 Task: Look for space in March, United Kingdom from 7th July, 2023 to 14th July, 2023 for 1 adult in price range Rs.6000 to Rs.14000. Place can be shared room with 1  bedroom having 1 bed and 1 bathroom. Property type can be house, flat, guest house, hotel. Booking option can be shelf check-in. Required host language is English.
Action: Mouse moved to (418, 88)
Screenshot: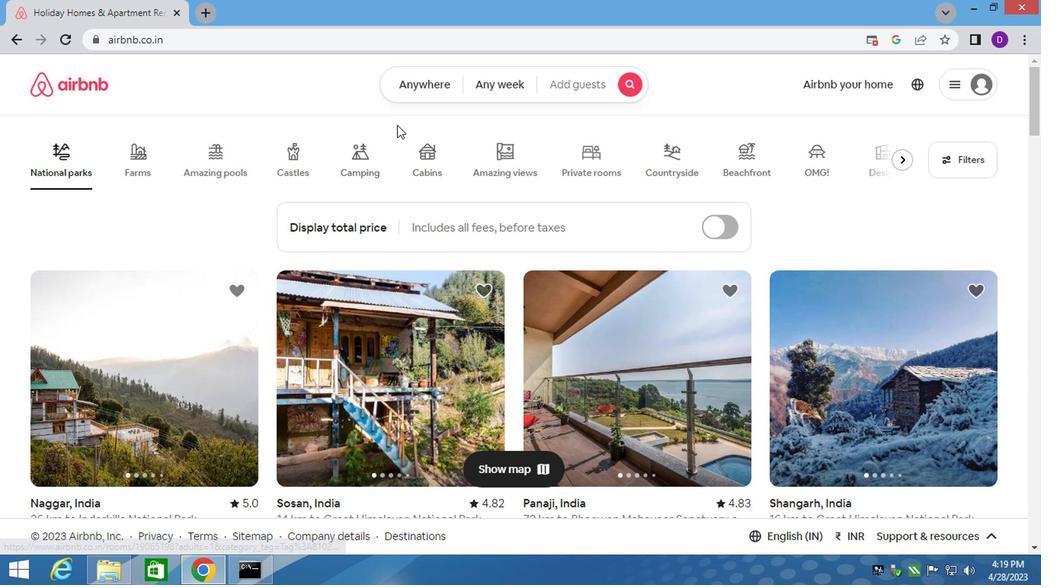 
Action: Mouse pressed left at (418, 88)
Screenshot: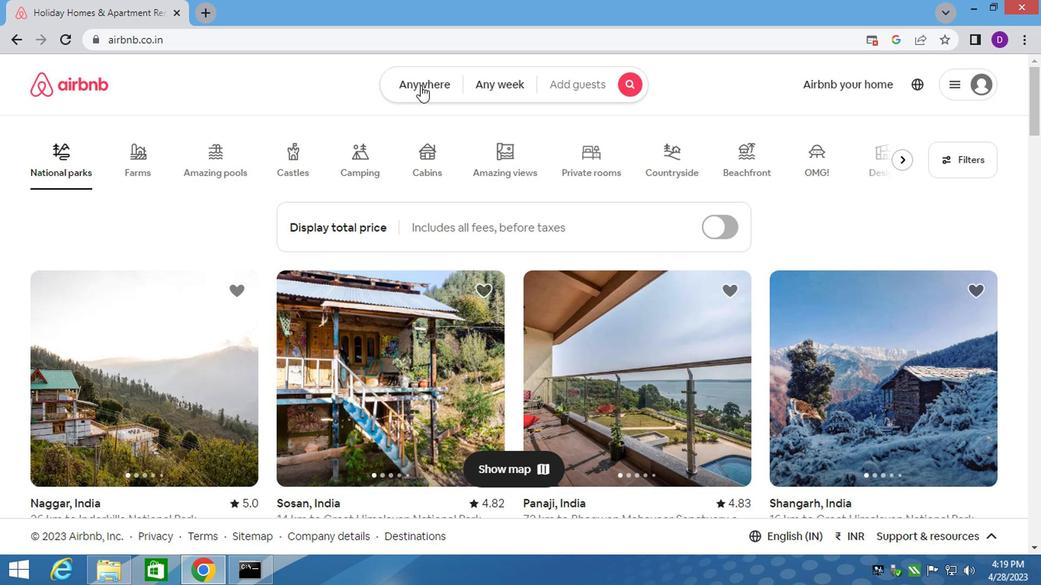 
Action: Mouse moved to (284, 154)
Screenshot: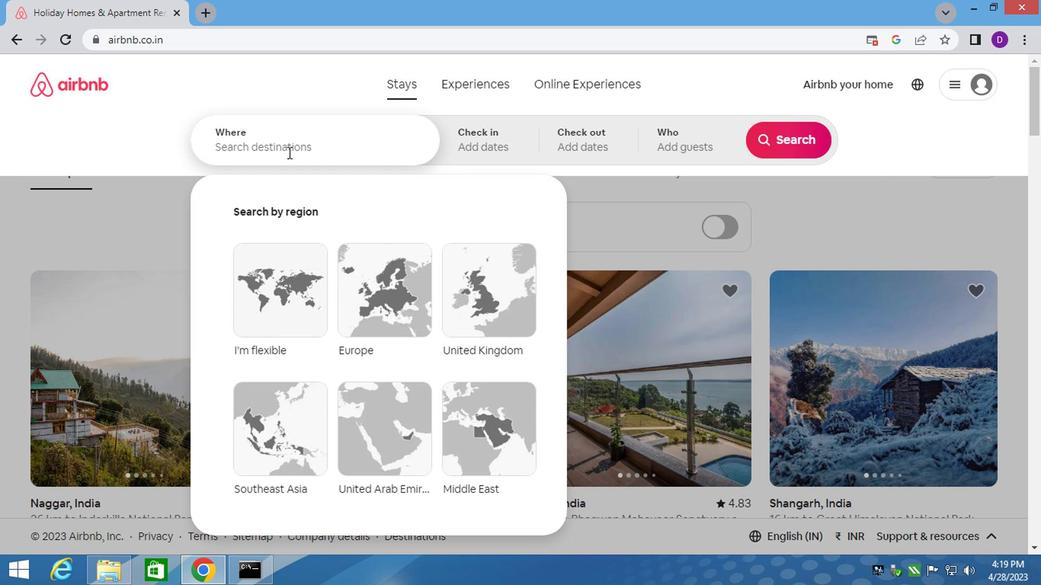
Action: Mouse pressed left at (284, 154)
Screenshot: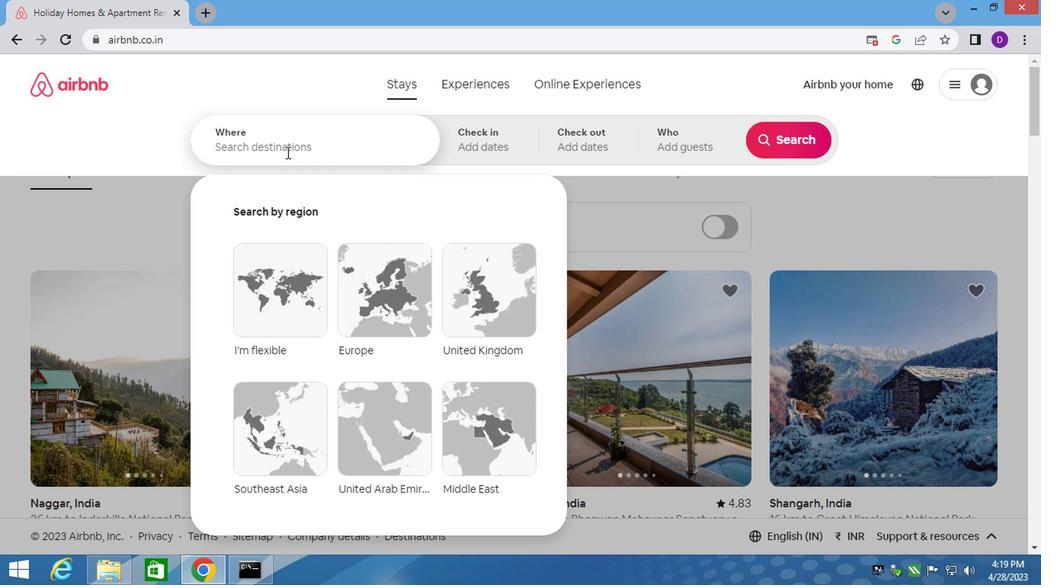 
Action: Key pressed <Key.shift>MARCH,<Key.space><Key.shift>U<Key.backspace><Key.shift><Key.shift><Key.shift>UNITED<Key.down><Key.enter>
Screenshot: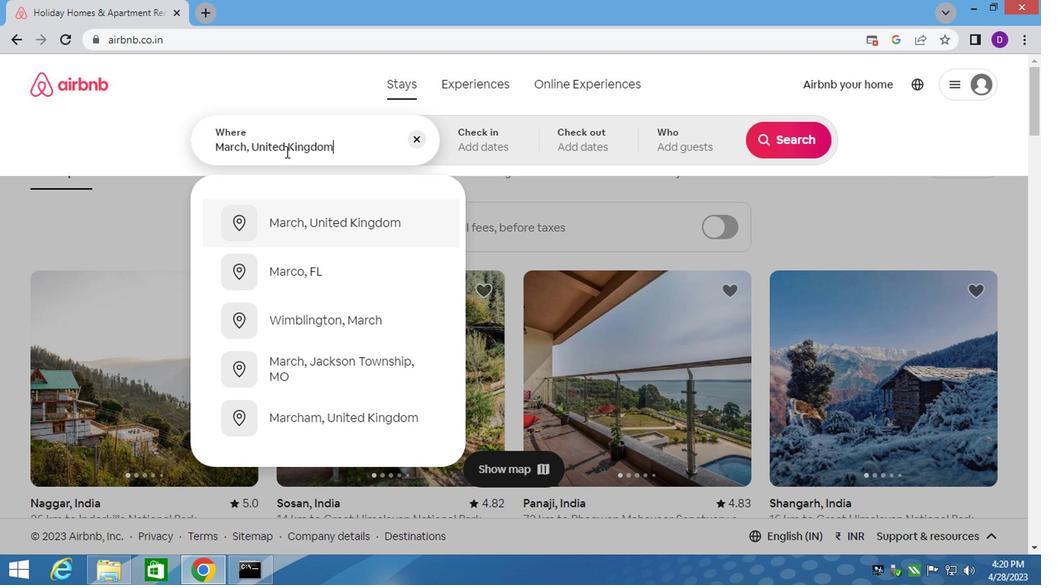 
Action: Mouse moved to (779, 269)
Screenshot: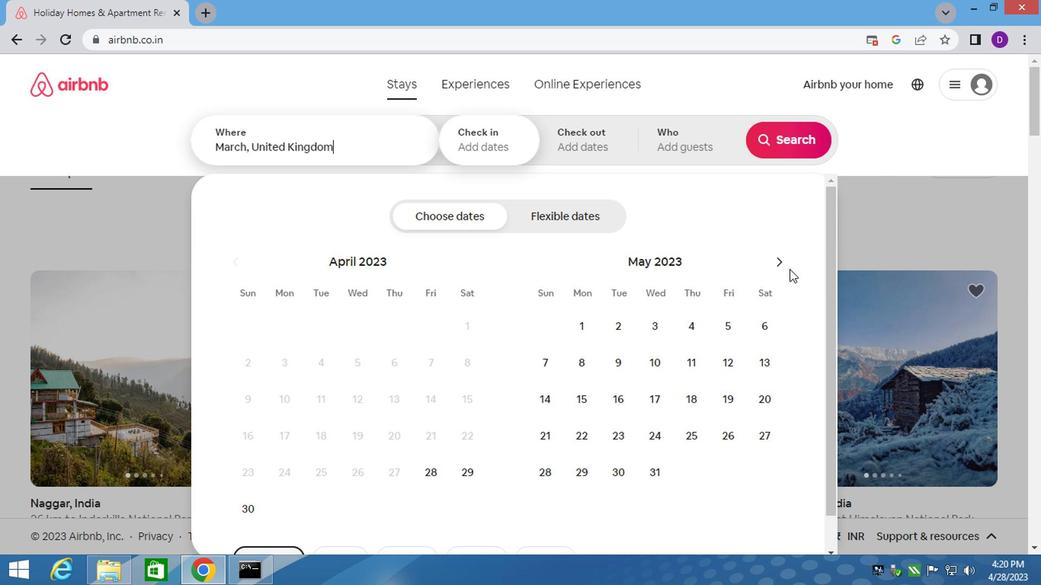 
Action: Mouse pressed left at (779, 269)
Screenshot: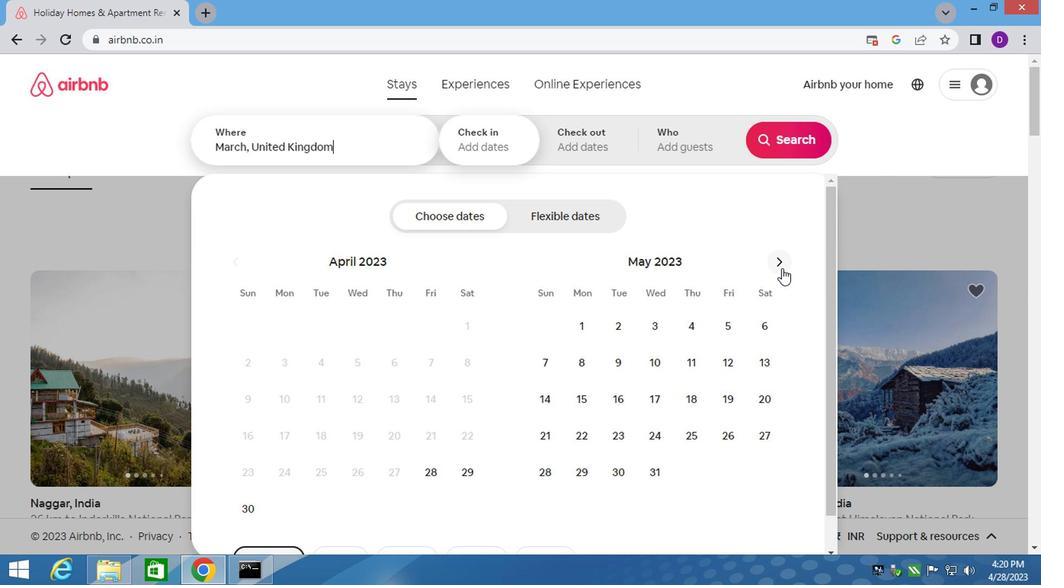 
Action: Mouse pressed left at (779, 269)
Screenshot: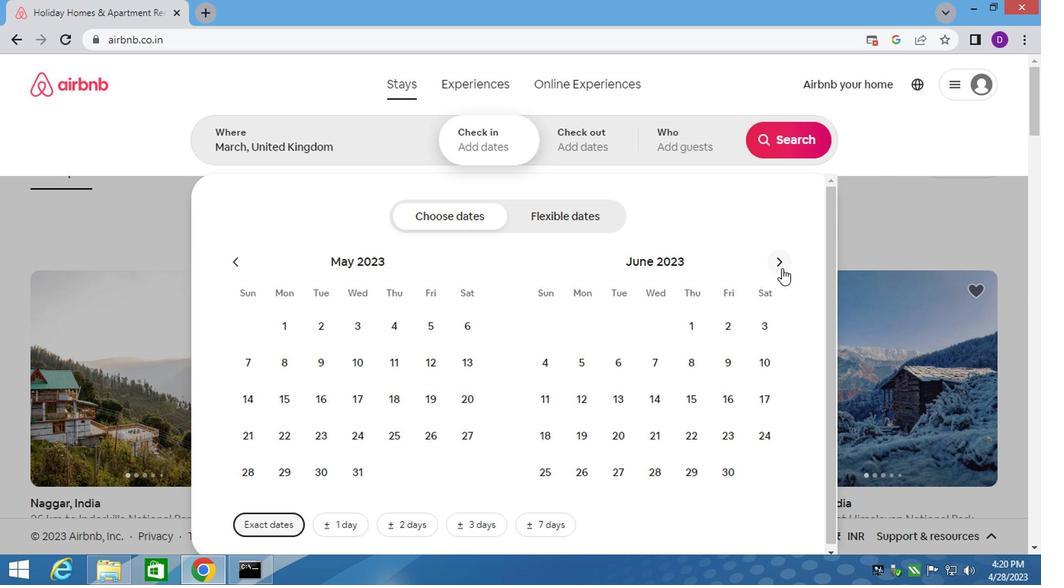 
Action: Mouse moved to (709, 363)
Screenshot: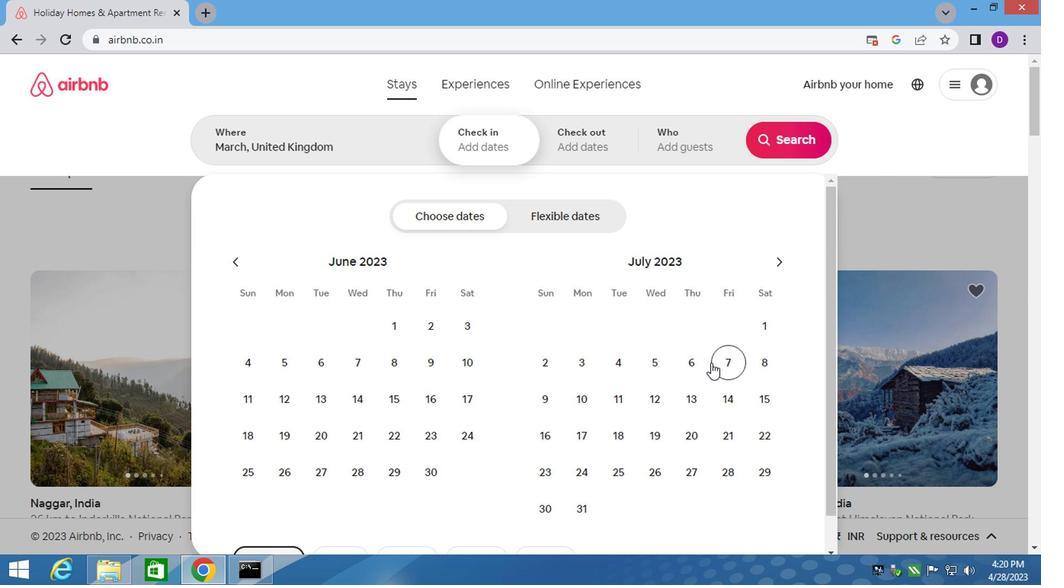 
Action: Mouse pressed left at (709, 363)
Screenshot: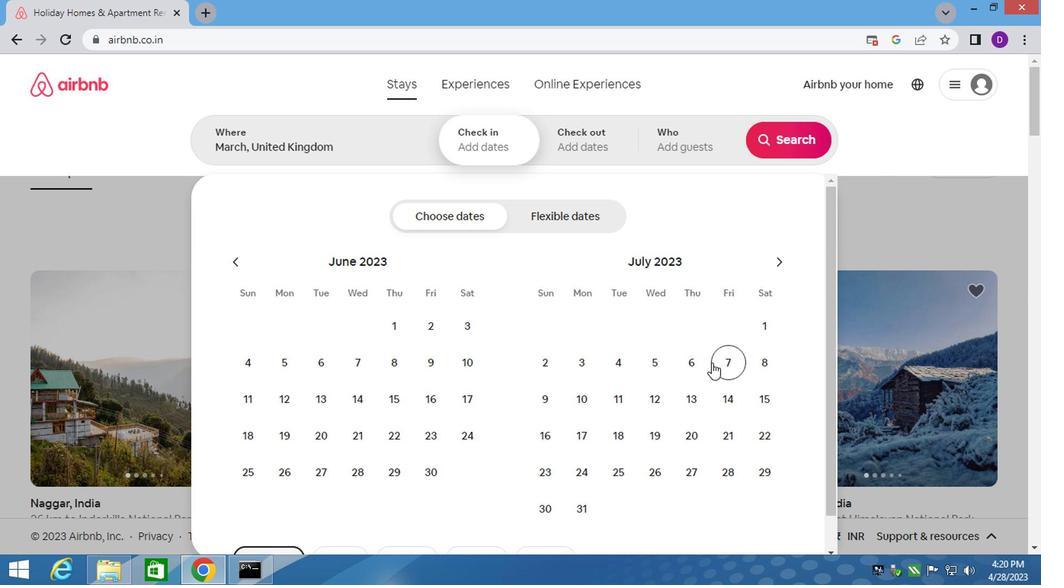 
Action: Mouse moved to (717, 391)
Screenshot: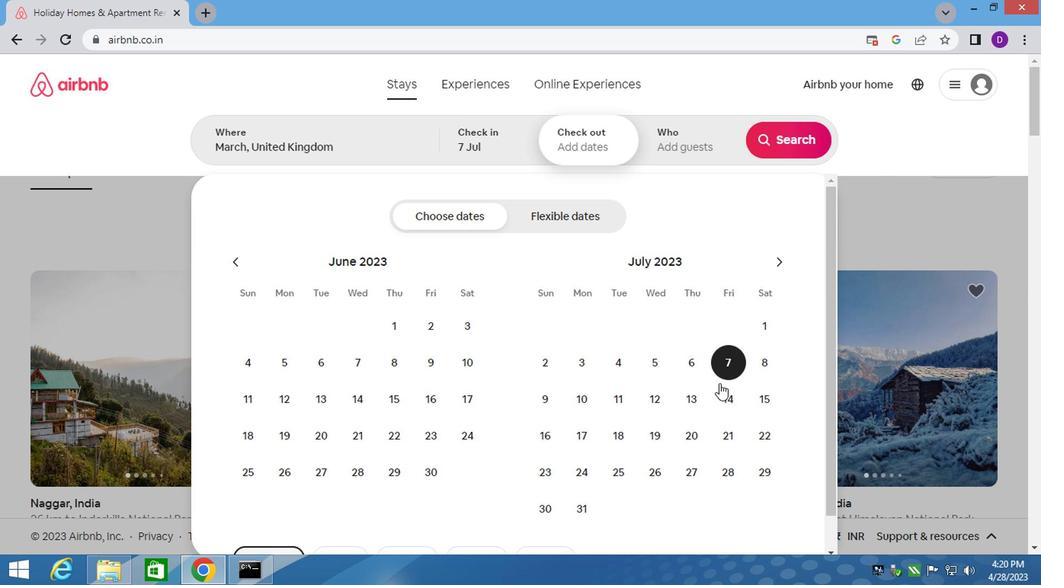 
Action: Mouse pressed left at (717, 391)
Screenshot: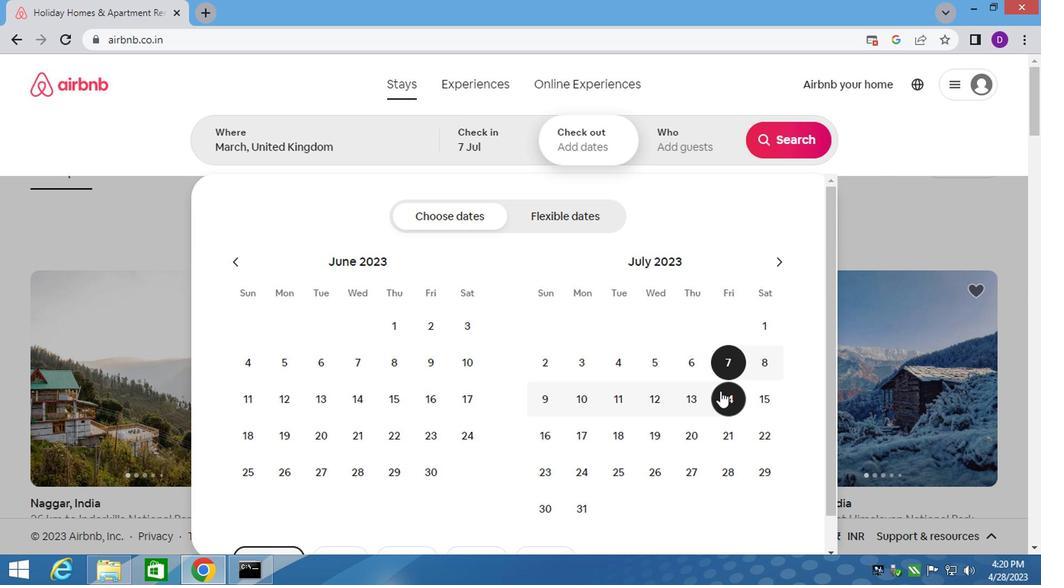 
Action: Mouse moved to (663, 143)
Screenshot: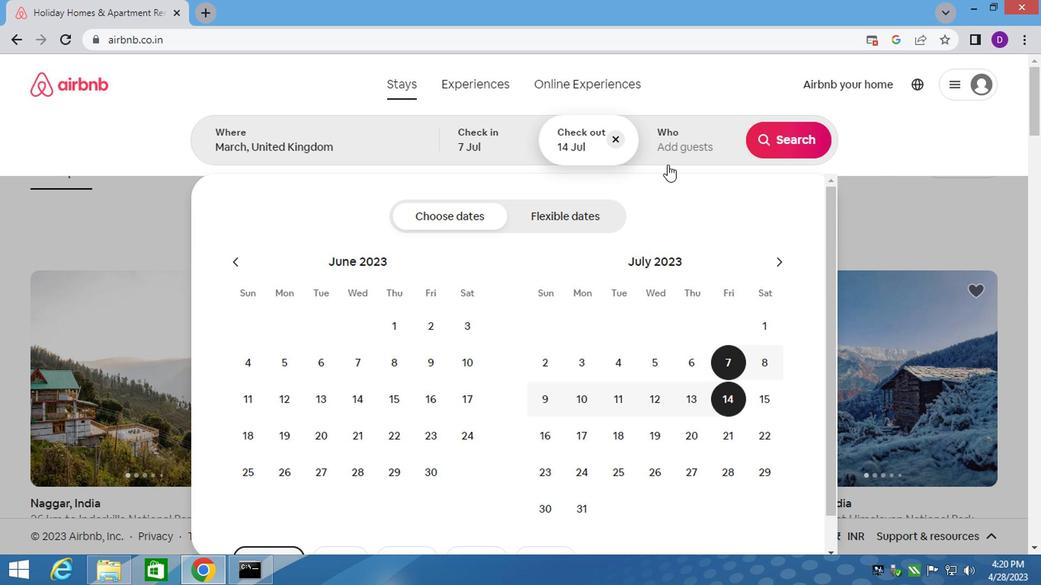 
Action: Mouse pressed left at (663, 143)
Screenshot: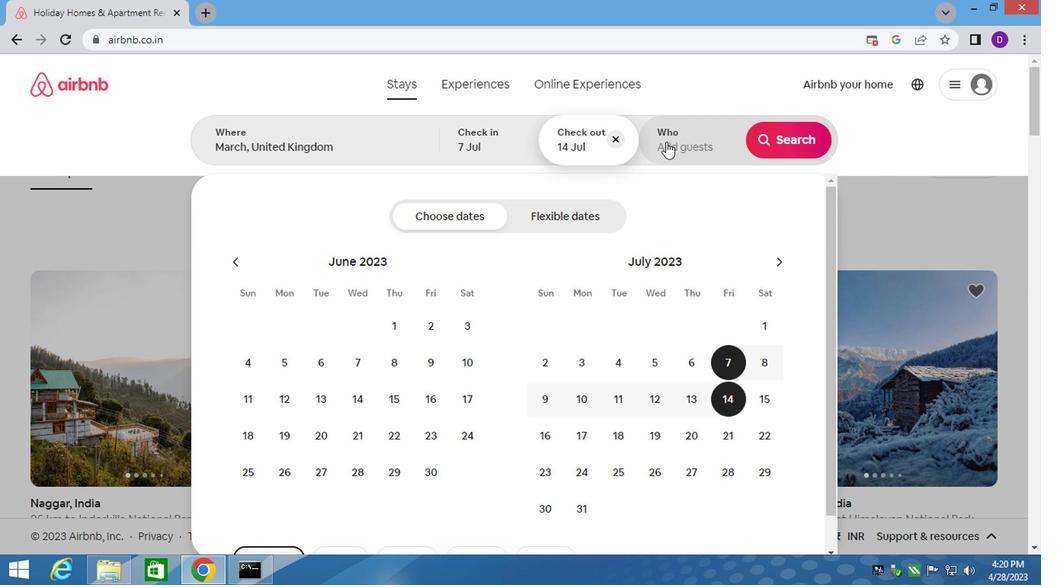 
Action: Mouse moved to (781, 226)
Screenshot: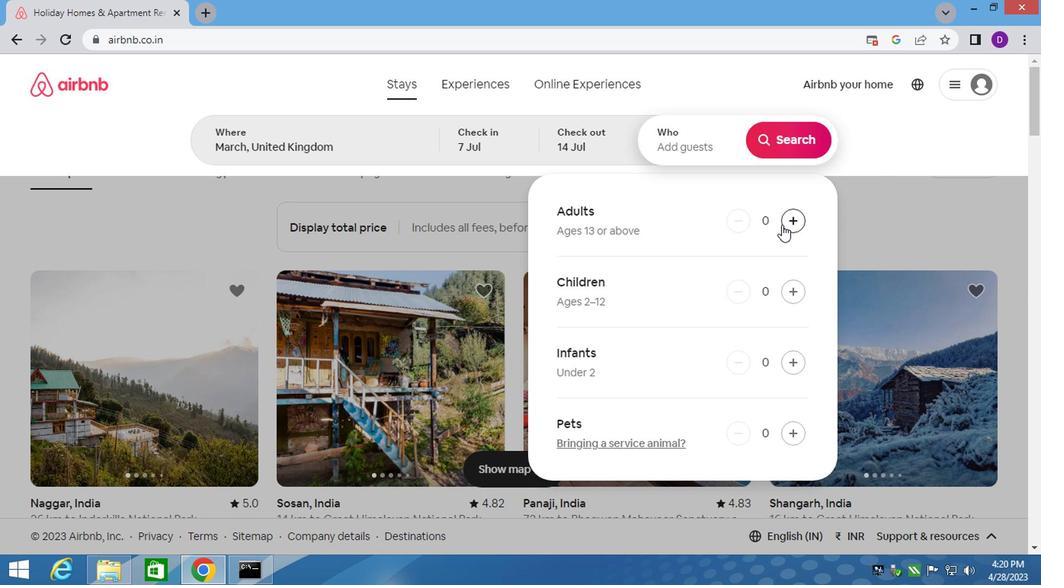 
Action: Mouse pressed left at (781, 226)
Screenshot: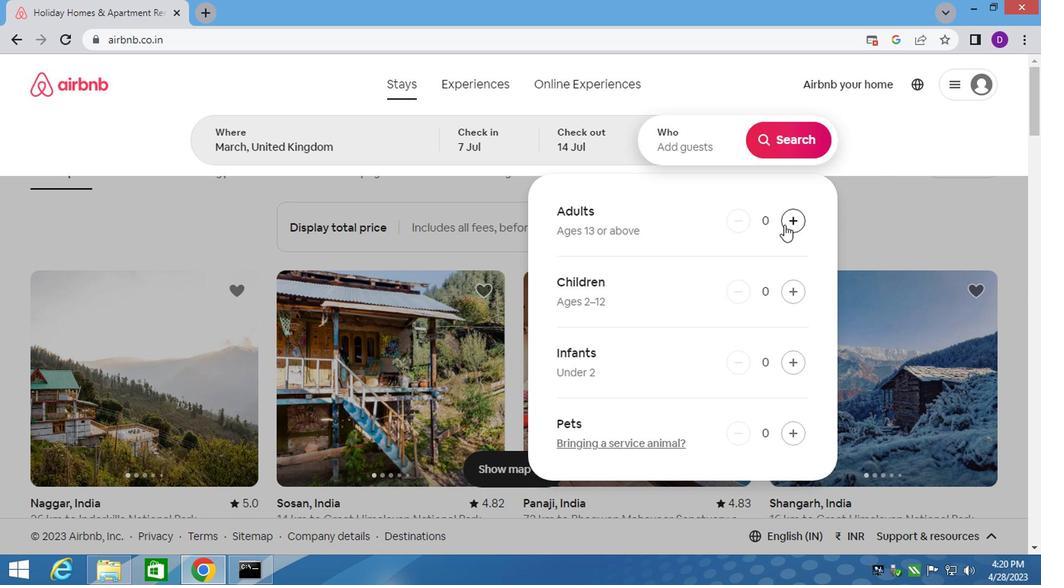 
Action: Mouse moved to (778, 141)
Screenshot: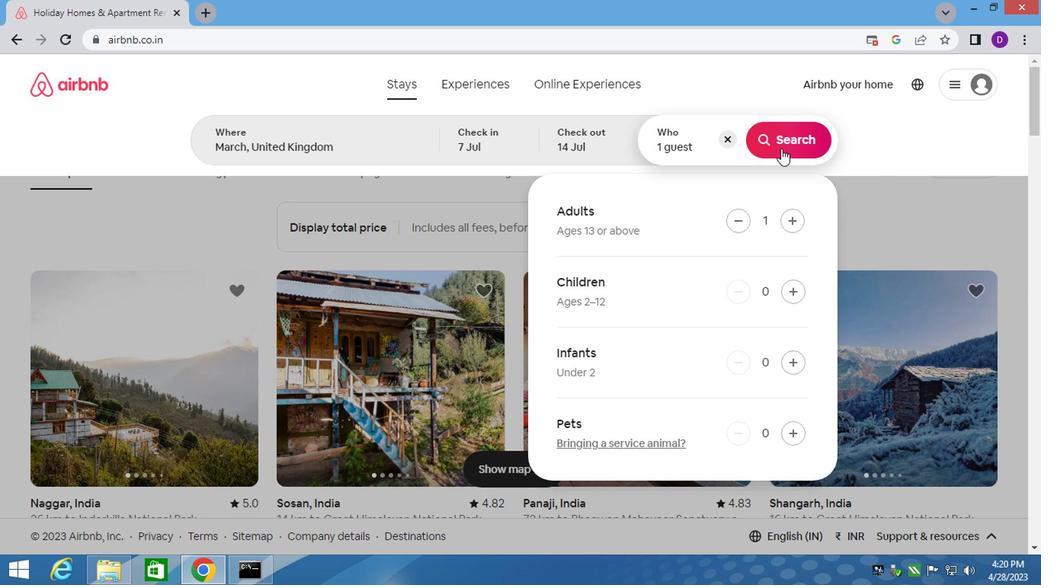 
Action: Mouse pressed left at (778, 141)
Screenshot: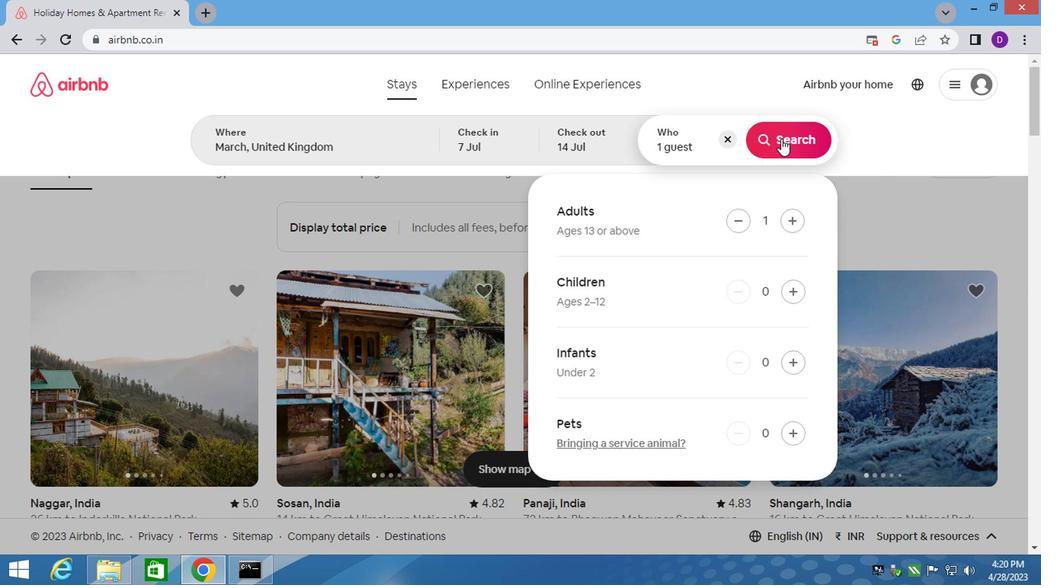 
Action: Mouse moved to (972, 142)
Screenshot: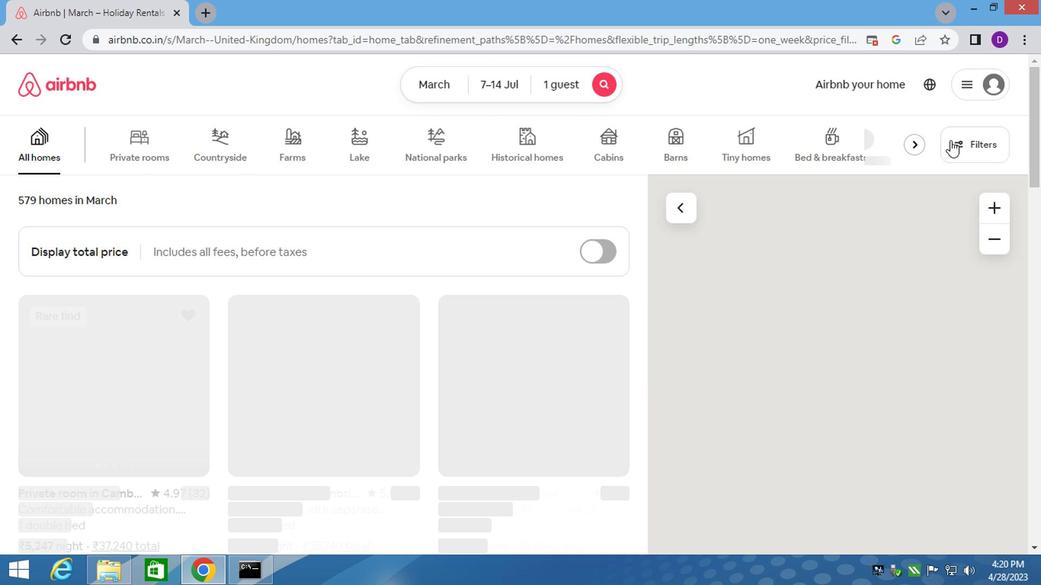 
Action: Mouse pressed left at (972, 142)
Screenshot: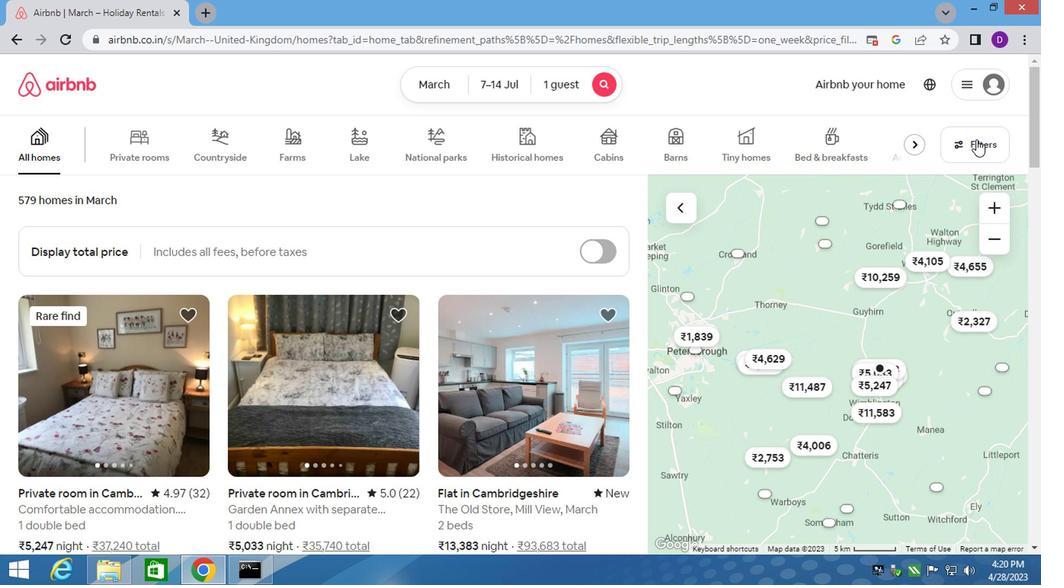 
Action: Mouse moved to (363, 348)
Screenshot: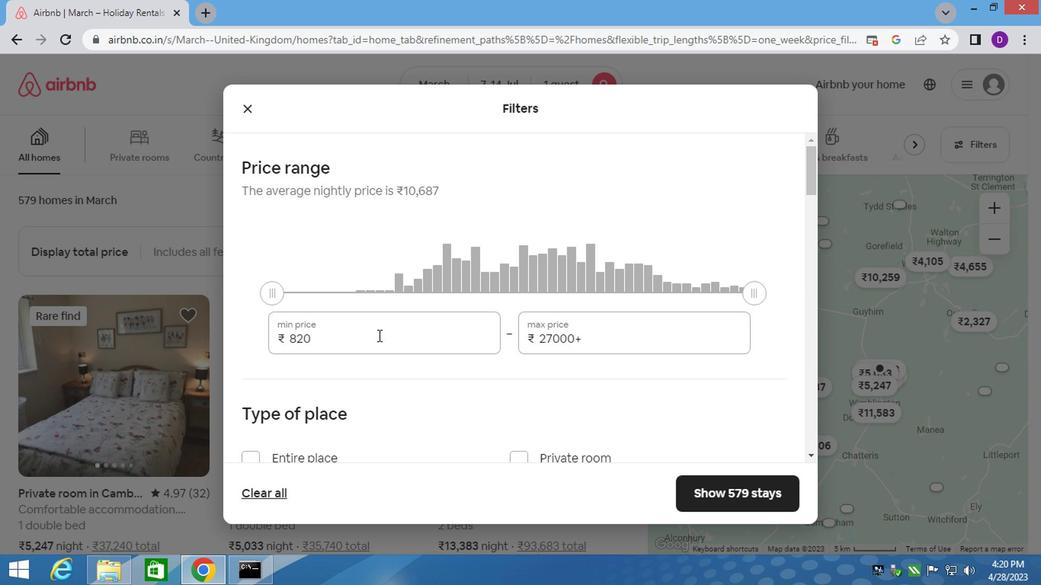 
Action: Mouse scrolled (363, 348) with delta (0, 0)
Screenshot: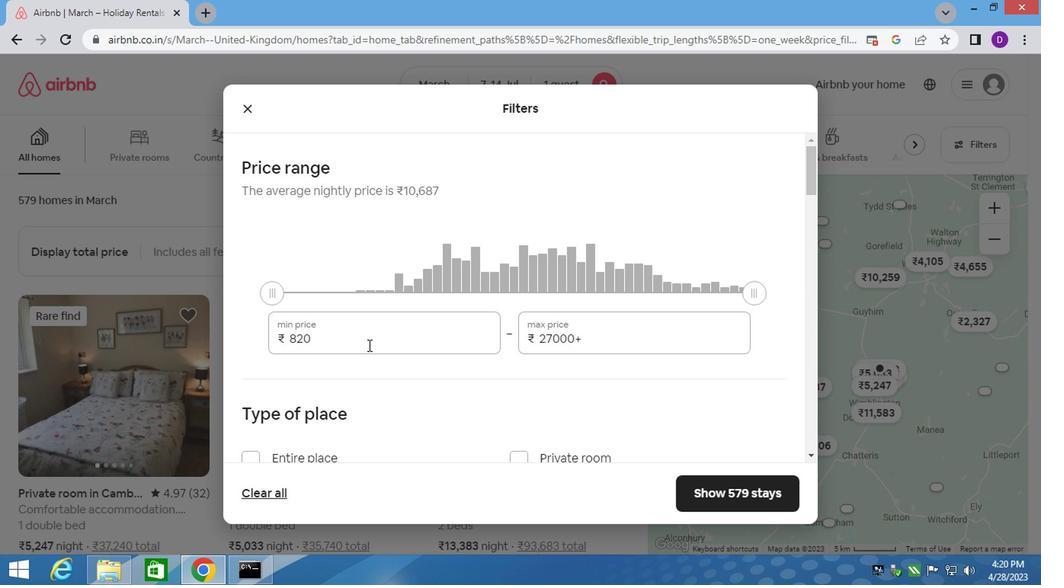 
Action: Mouse scrolled (363, 348) with delta (0, 0)
Screenshot: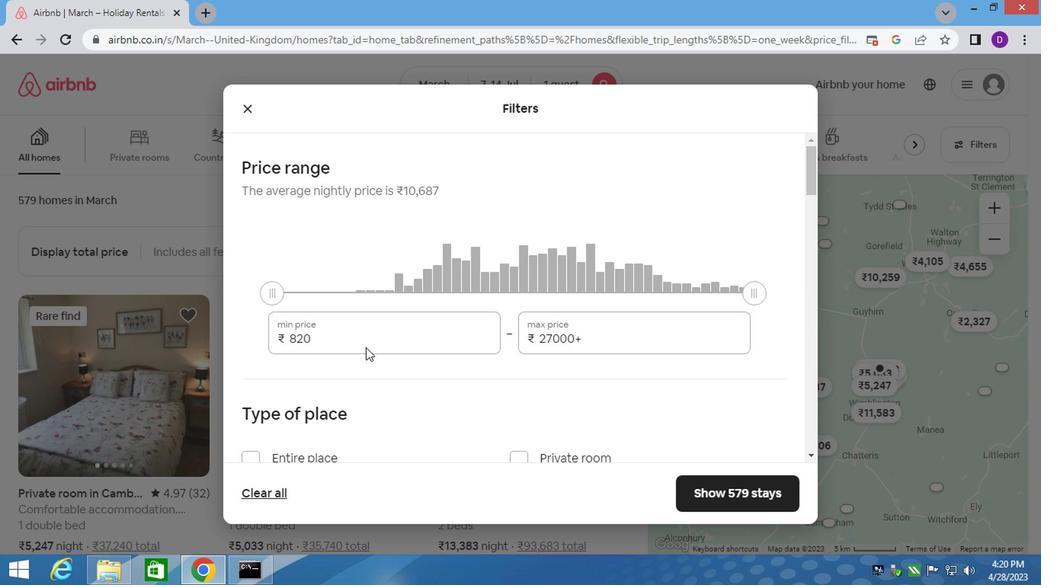 
Action: Mouse scrolled (363, 348) with delta (0, 0)
Screenshot: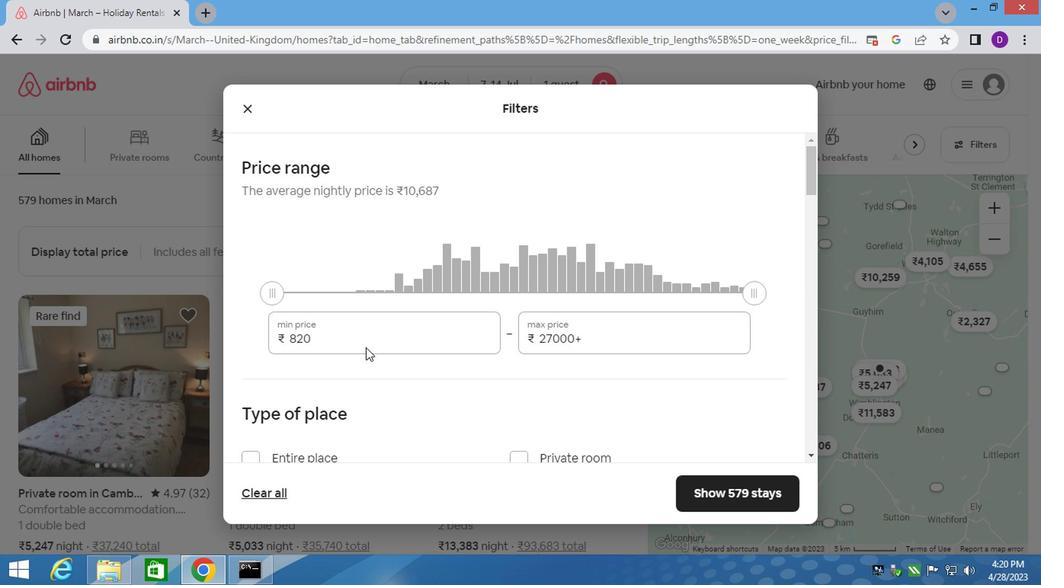 
Action: Mouse scrolled (363, 348) with delta (0, 0)
Screenshot: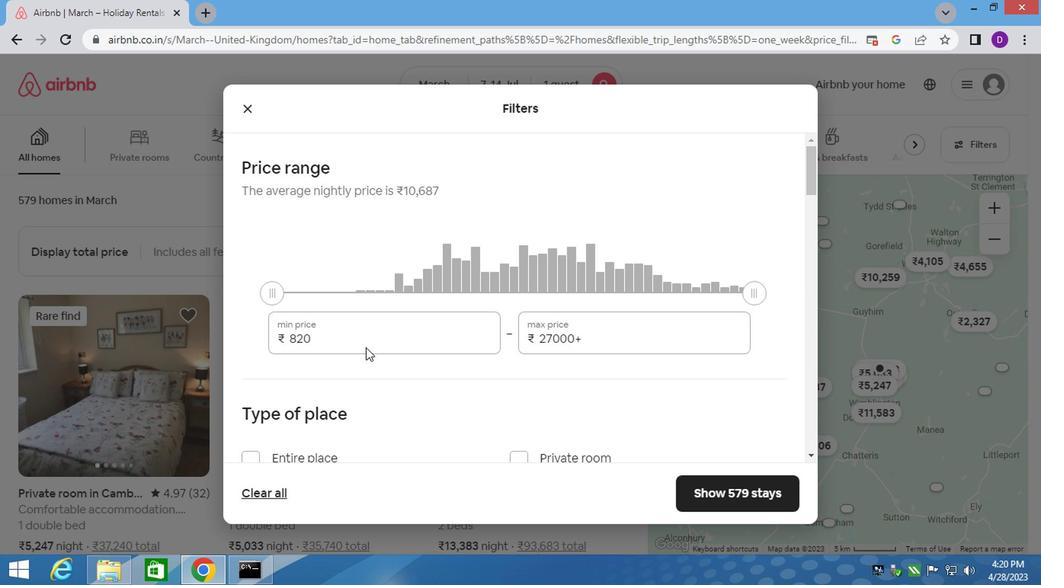 
Action: Mouse scrolled (363, 348) with delta (0, 0)
Screenshot: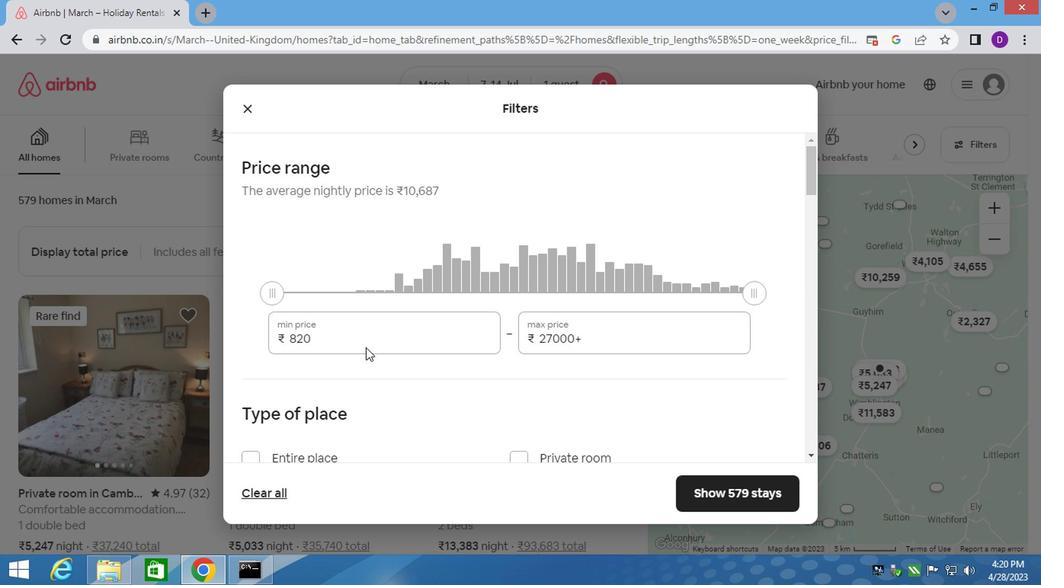 
Action: Mouse moved to (323, 340)
Screenshot: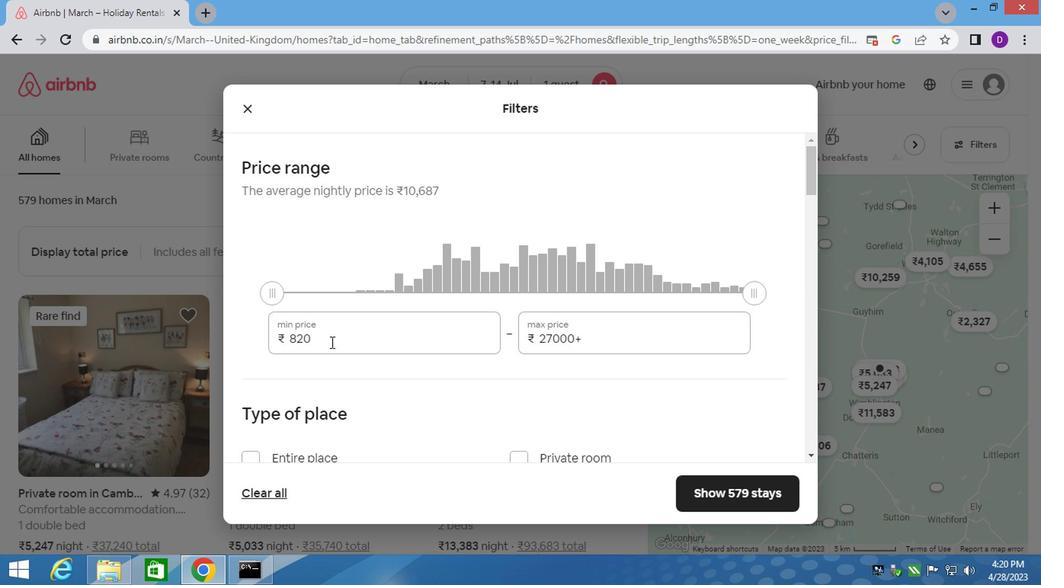 
Action: Mouse pressed left at (323, 340)
Screenshot: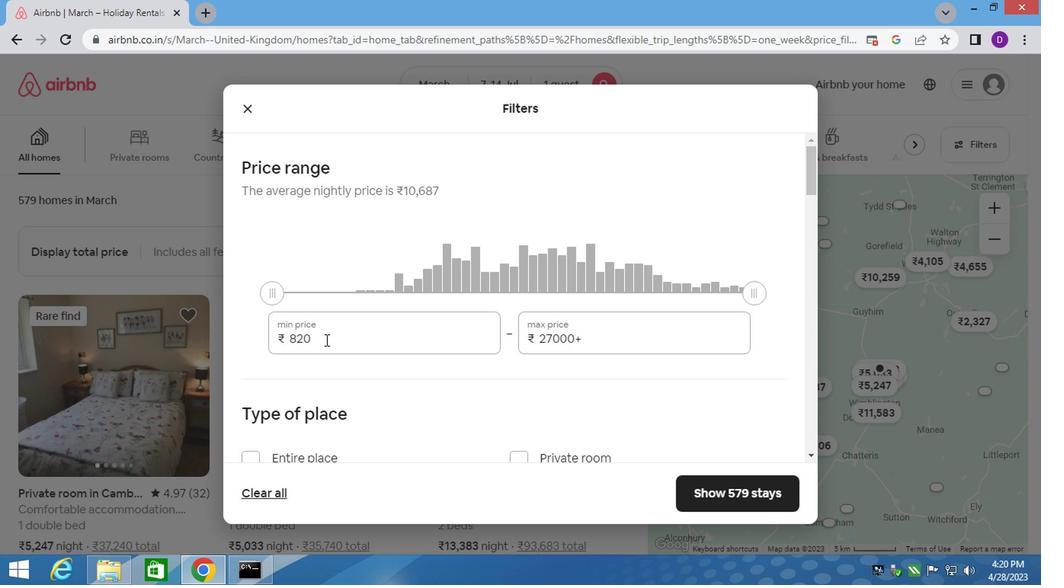 
Action: Mouse pressed left at (323, 340)
Screenshot: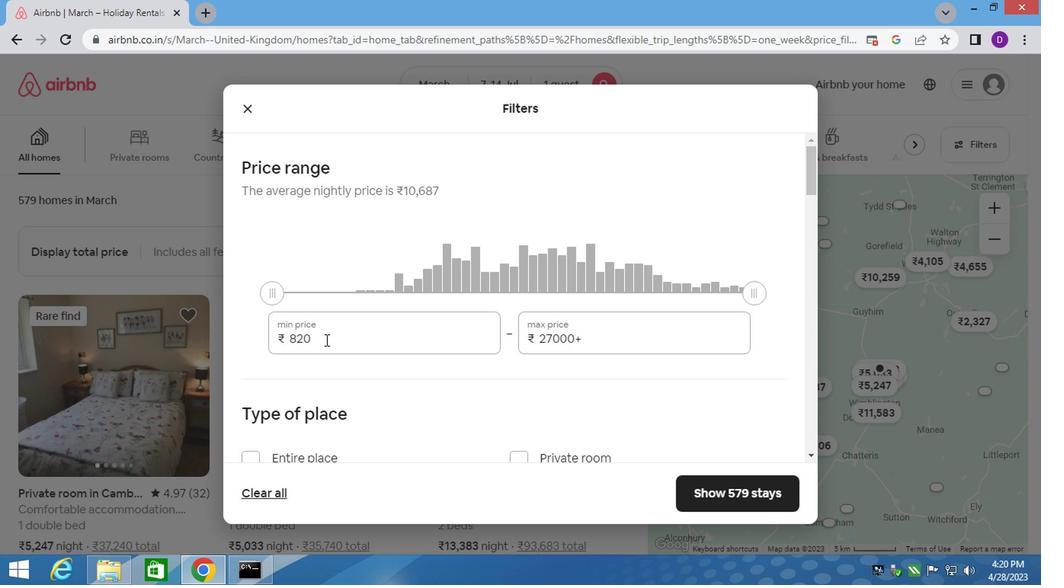 
Action: Key pressed 6000<Key.tab>14000
Screenshot: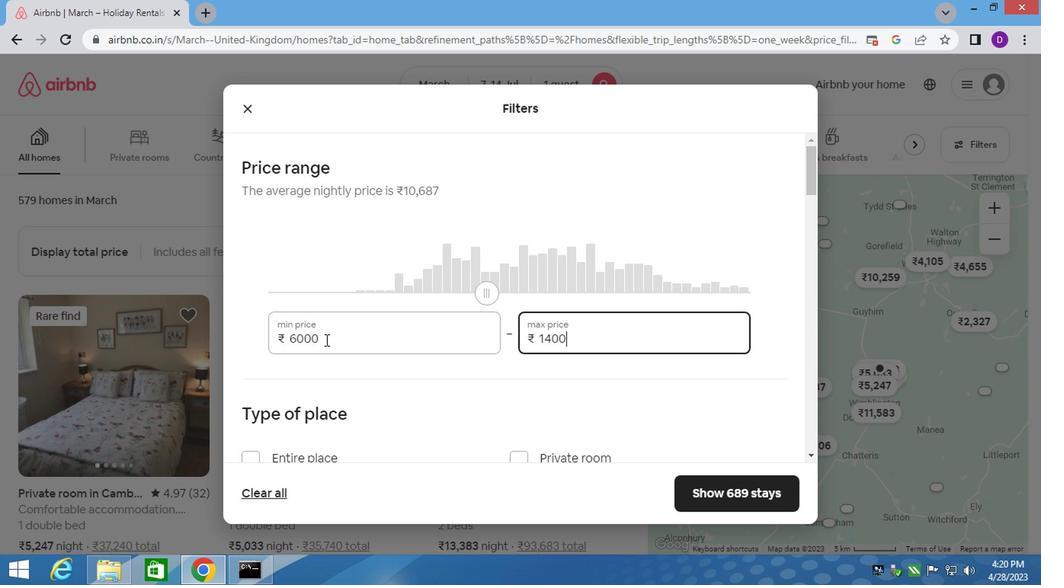 
Action: Mouse moved to (320, 355)
Screenshot: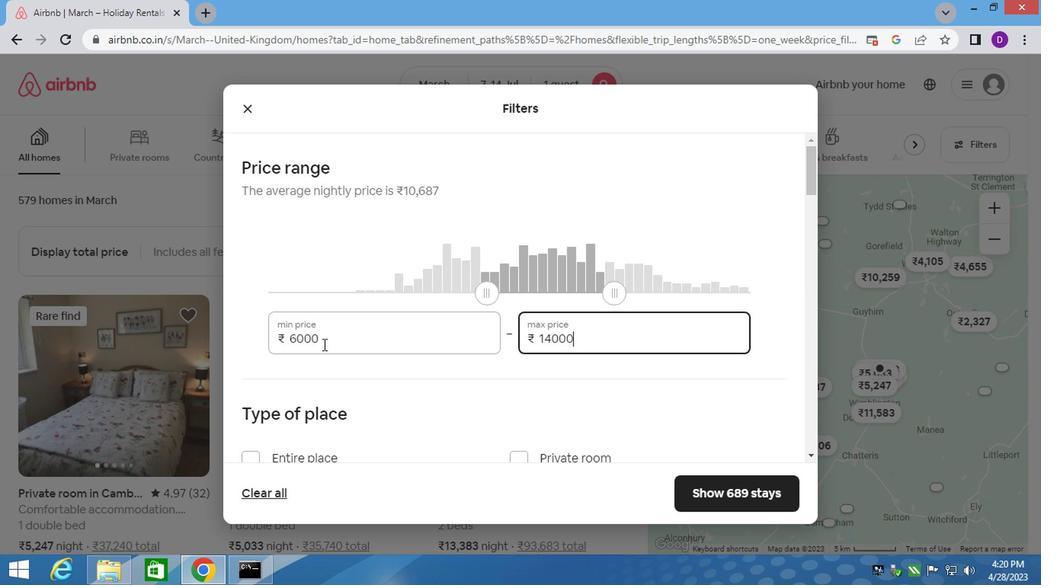 
Action: Mouse scrolled (320, 354) with delta (0, -1)
Screenshot: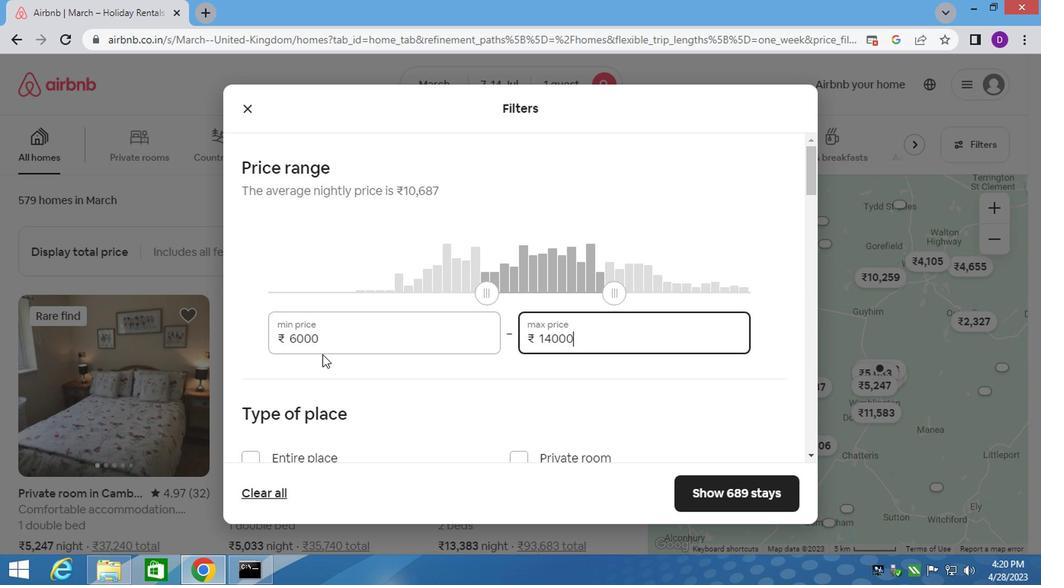 
Action: Mouse scrolled (320, 354) with delta (0, -1)
Screenshot: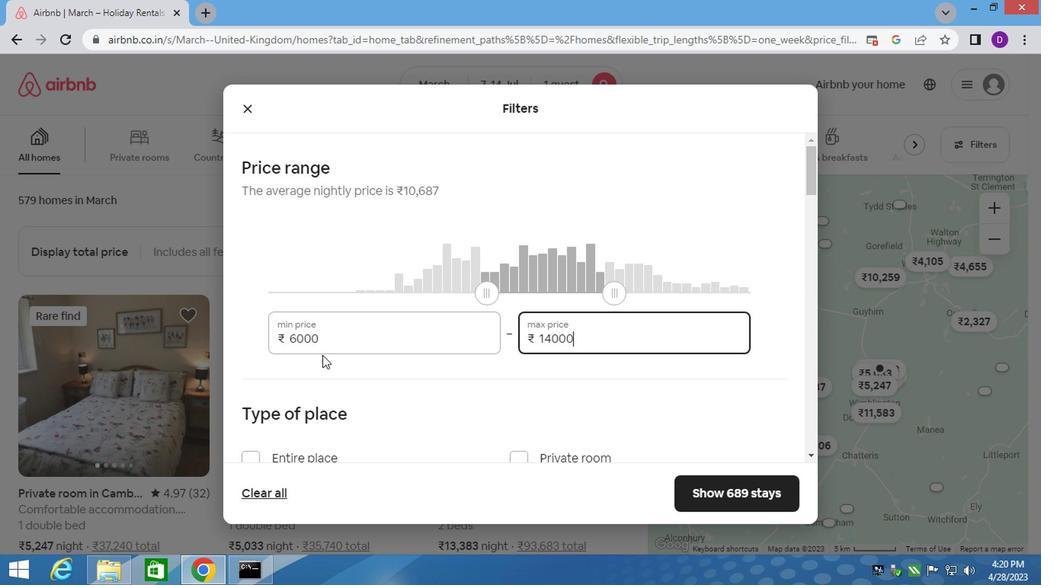
Action: Mouse moved to (245, 375)
Screenshot: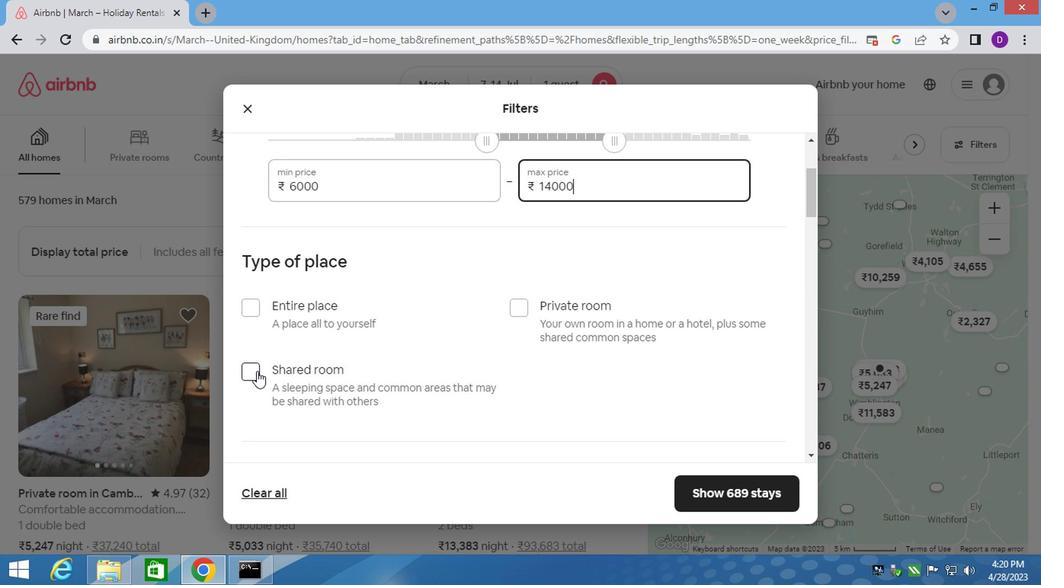 
Action: Mouse pressed left at (245, 375)
Screenshot: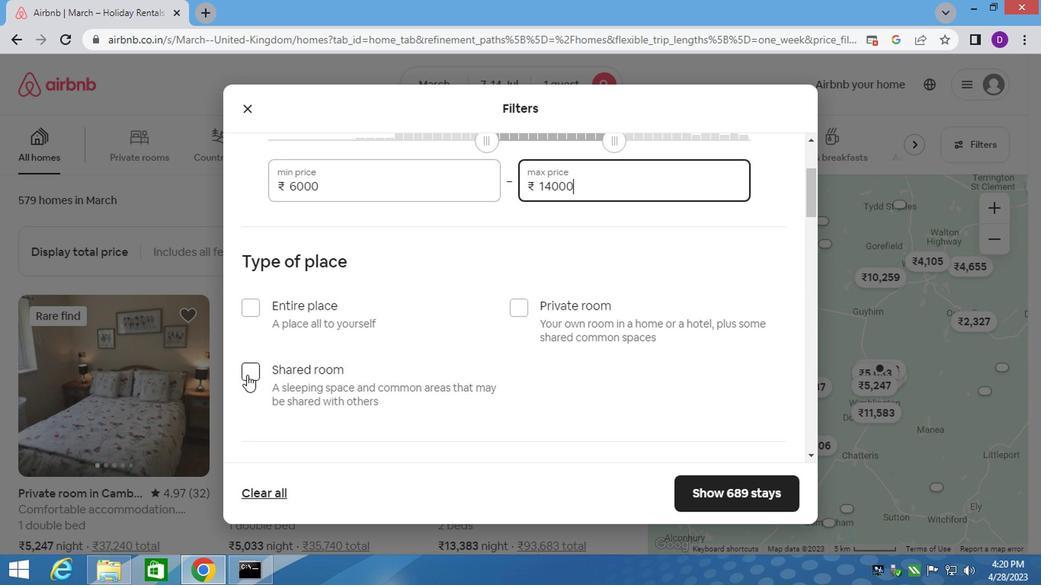 
Action: Mouse moved to (327, 391)
Screenshot: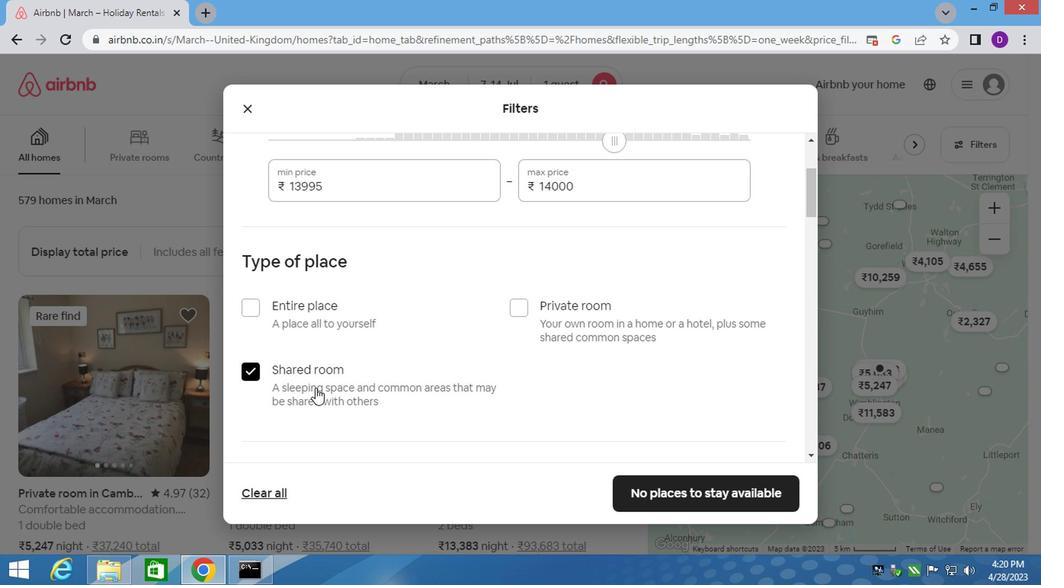 
Action: Mouse scrolled (327, 390) with delta (0, 0)
Screenshot: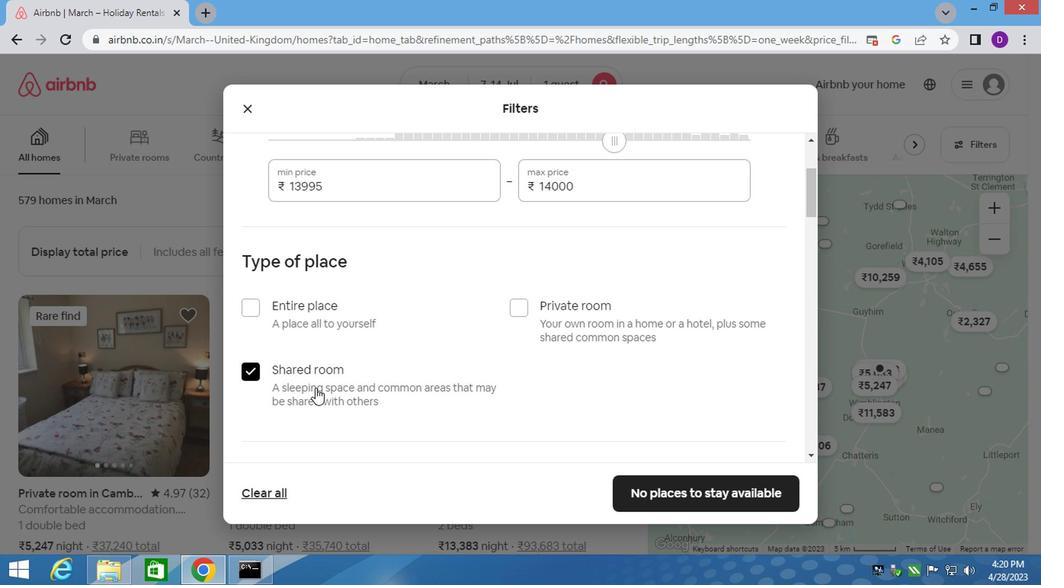 
Action: Mouse scrolled (327, 390) with delta (0, 0)
Screenshot: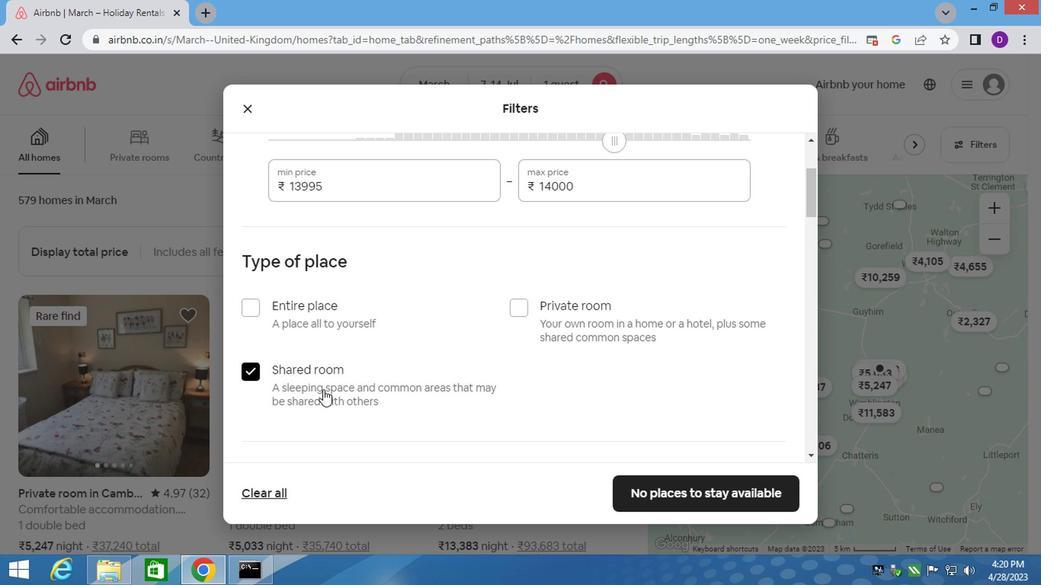
Action: Mouse scrolled (327, 390) with delta (0, 0)
Screenshot: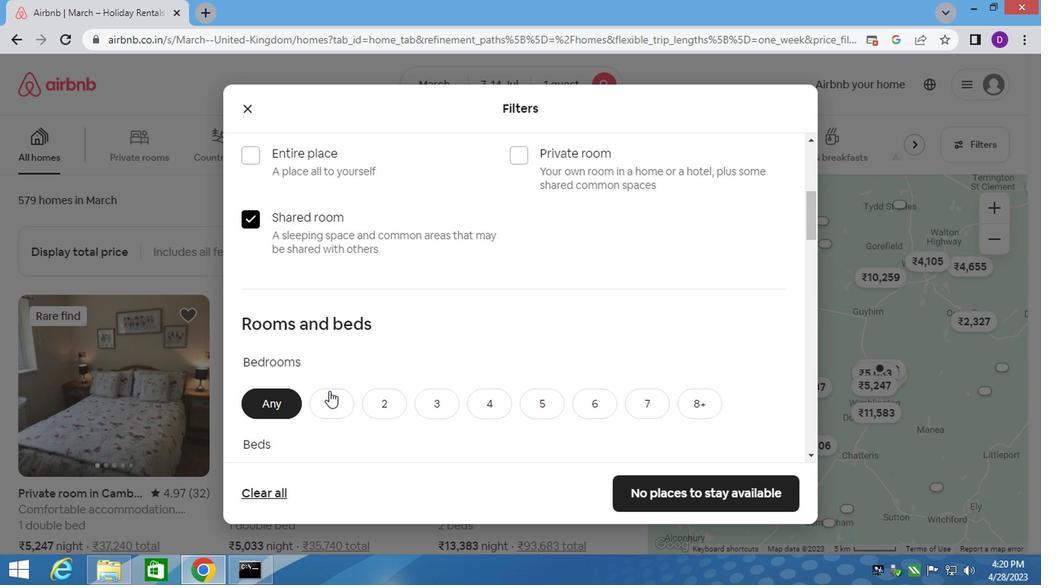 
Action: Mouse scrolled (327, 390) with delta (0, 0)
Screenshot: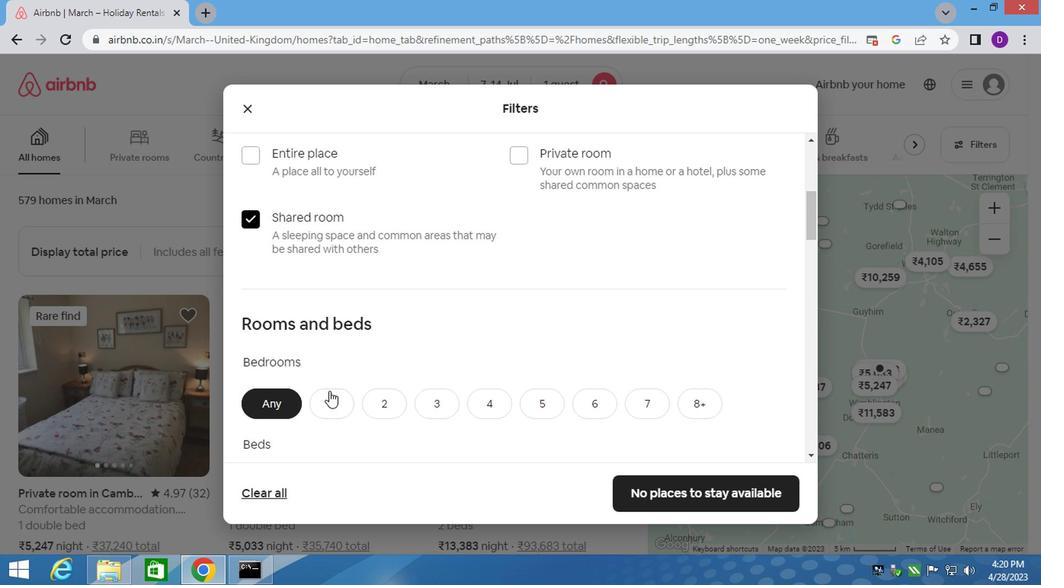 
Action: Mouse moved to (323, 259)
Screenshot: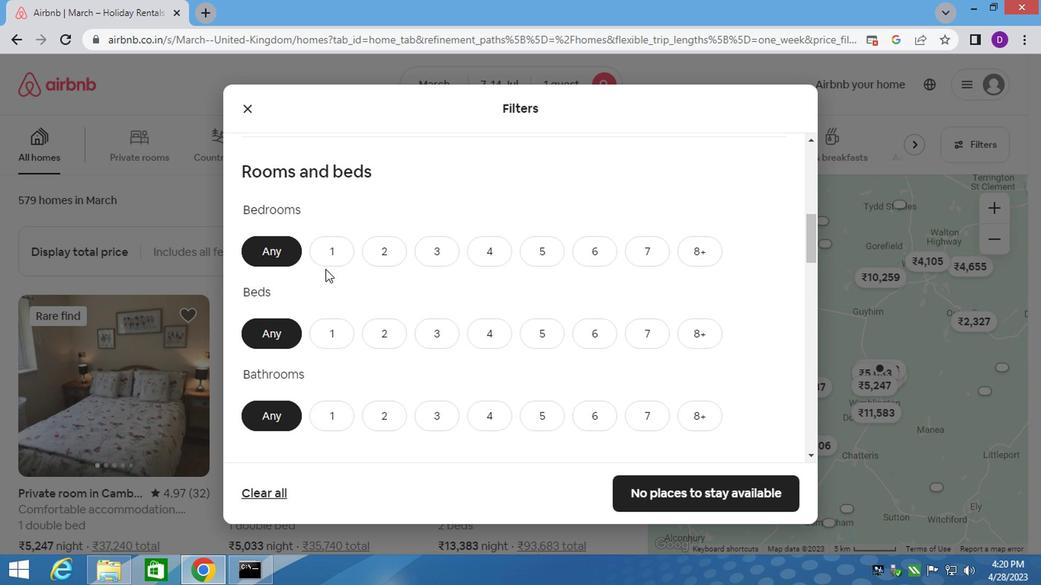 
Action: Mouse pressed left at (323, 259)
Screenshot: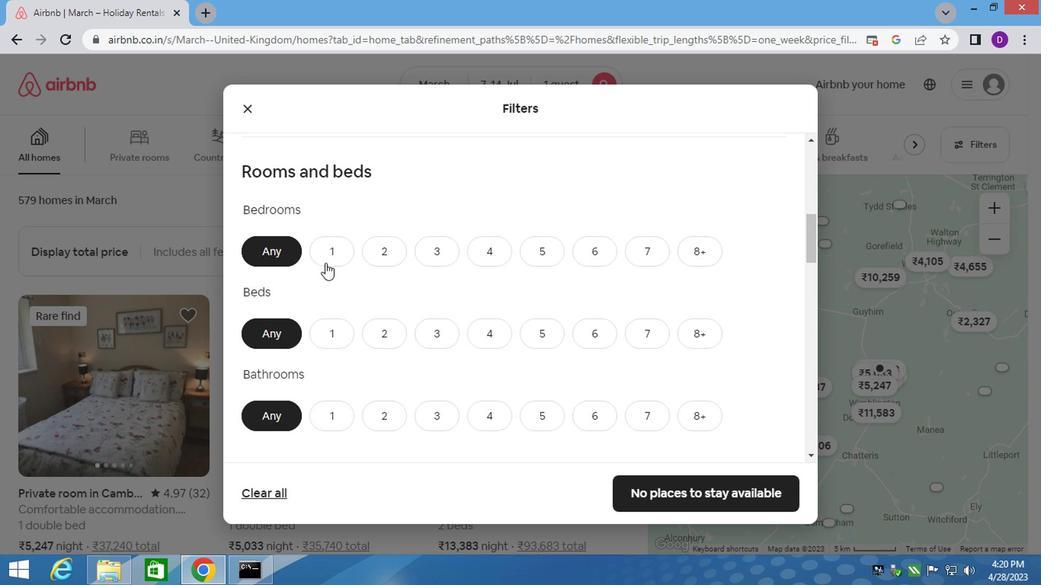 
Action: Mouse moved to (332, 340)
Screenshot: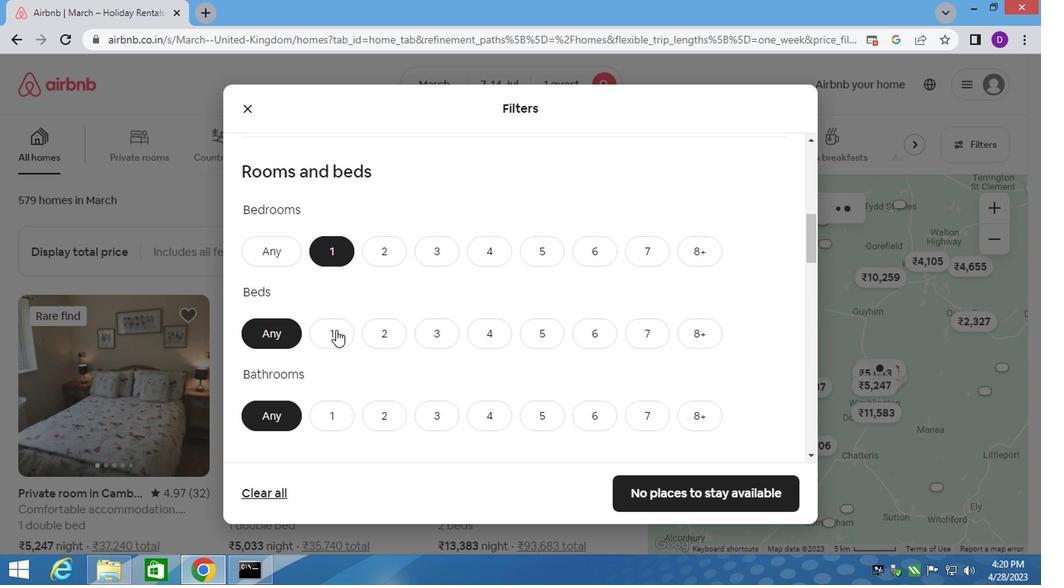 
Action: Mouse pressed left at (332, 340)
Screenshot: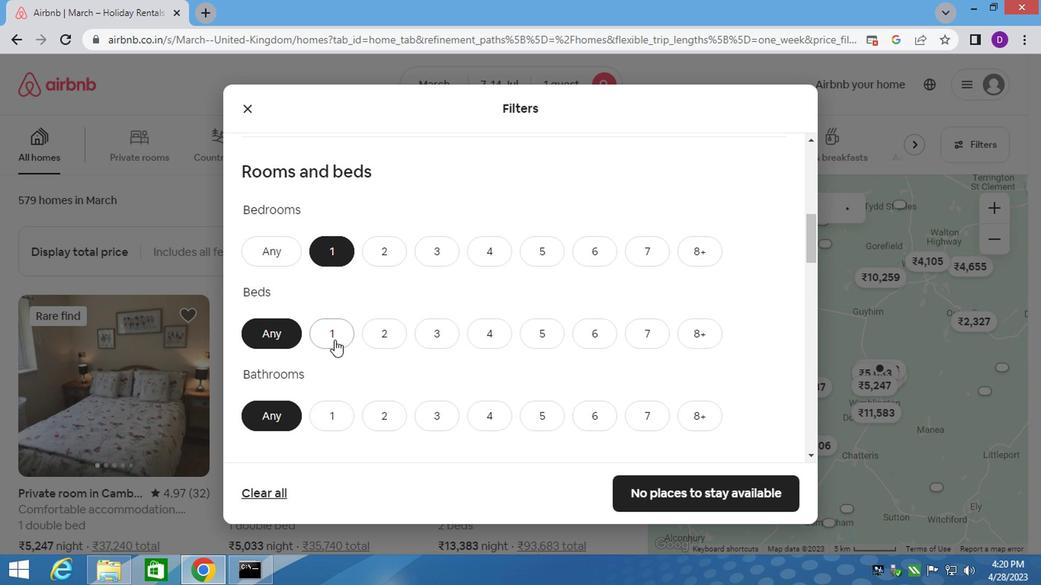 
Action: Mouse moved to (324, 412)
Screenshot: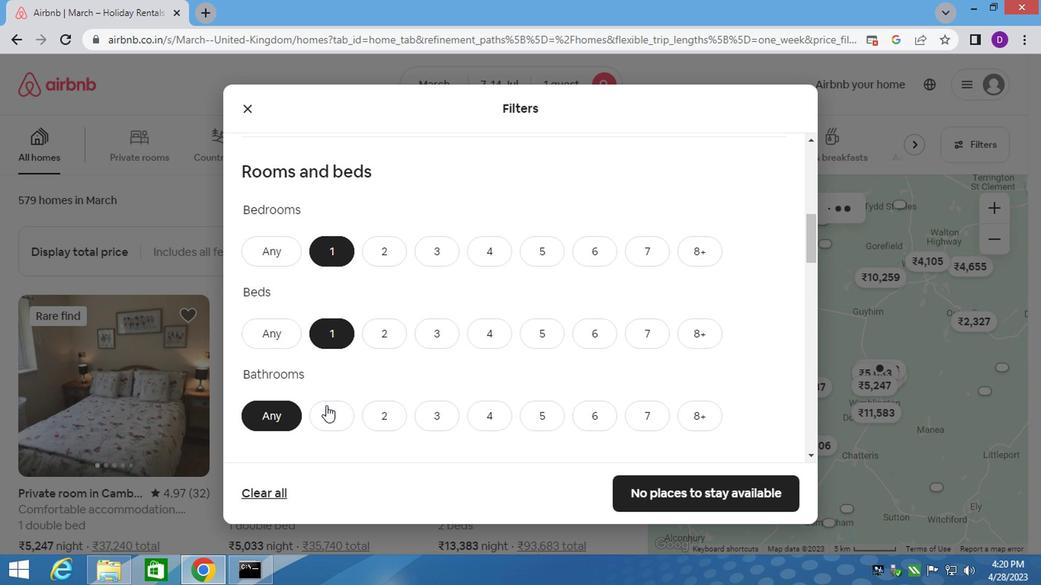 
Action: Mouse pressed left at (324, 412)
Screenshot: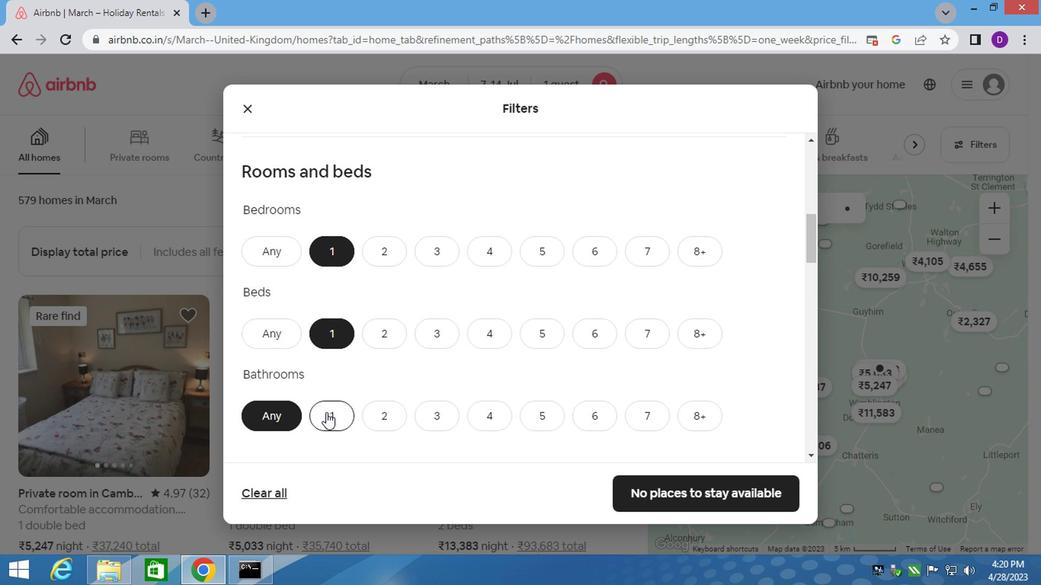 
Action: Mouse moved to (395, 425)
Screenshot: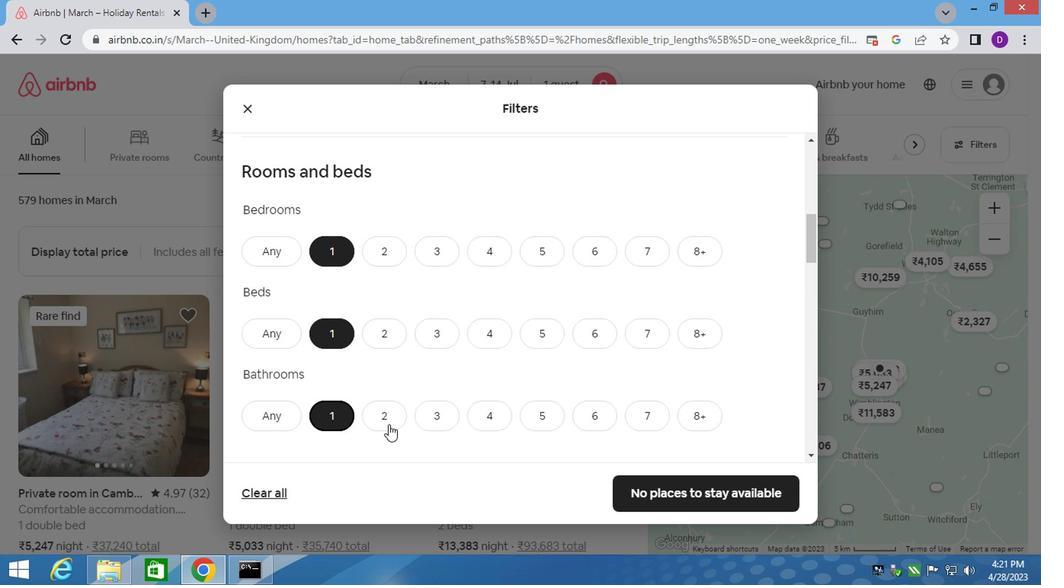 
Action: Mouse scrolled (395, 425) with delta (0, 0)
Screenshot: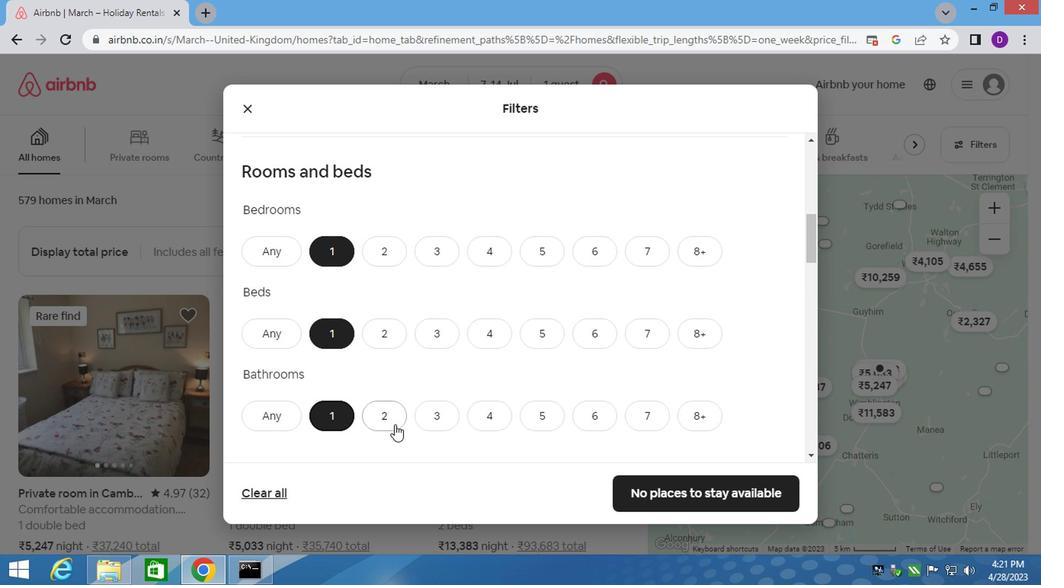 
Action: Mouse scrolled (395, 425) with delta (0, 0)
Screenshot: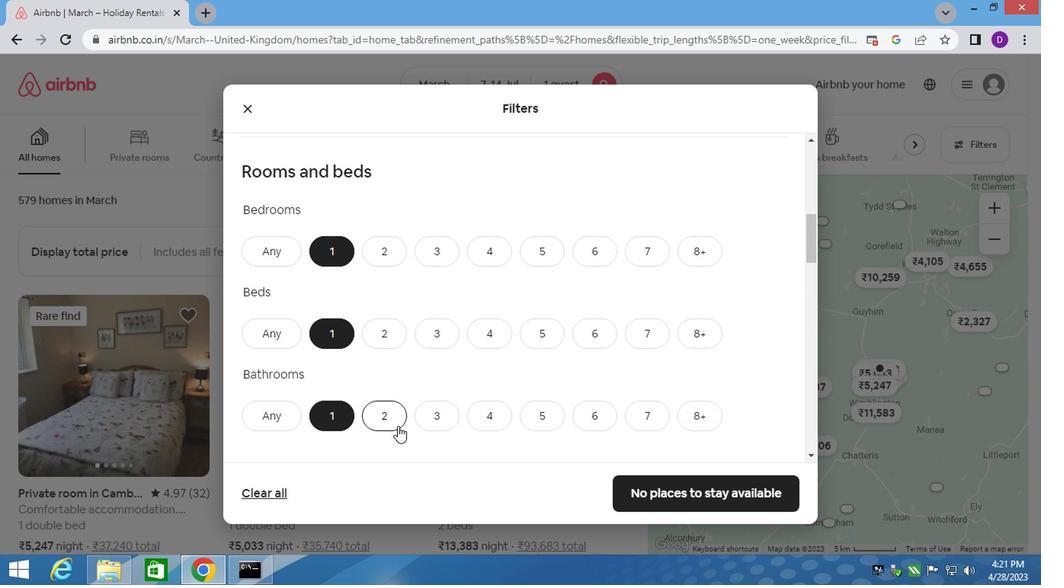 
Action: Mouse moved to (311, 404)
Screenshot: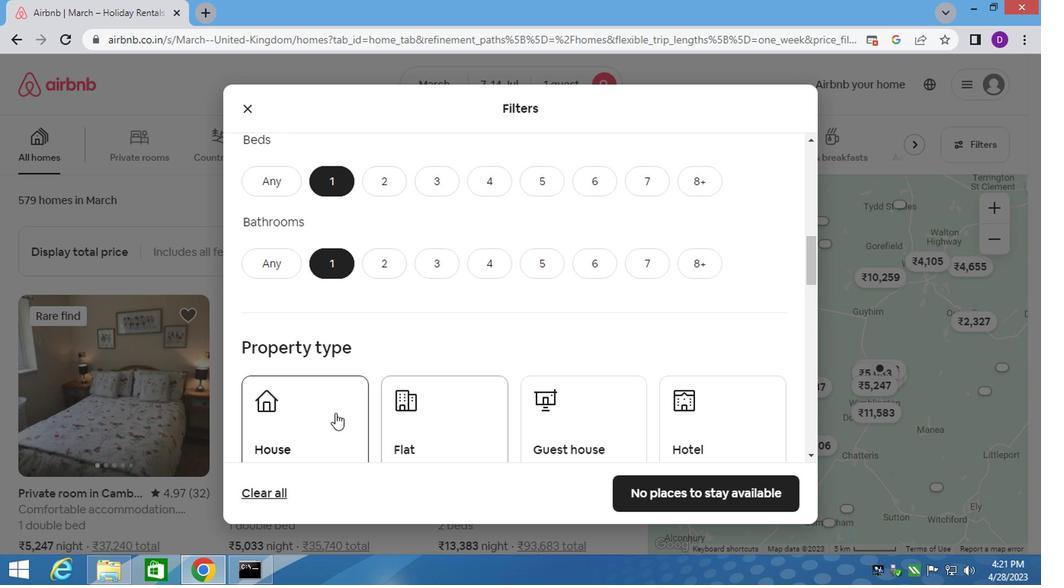 
Action: Mouse pressed left at (311, 404)
Screenshot: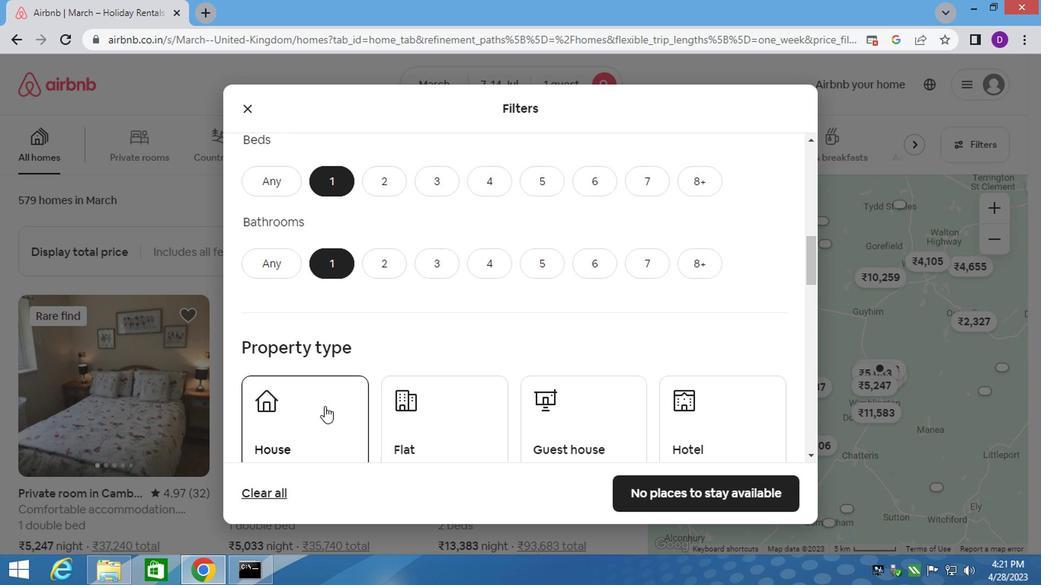 
Action: Mouse moved to (433, 407)
Screenshot: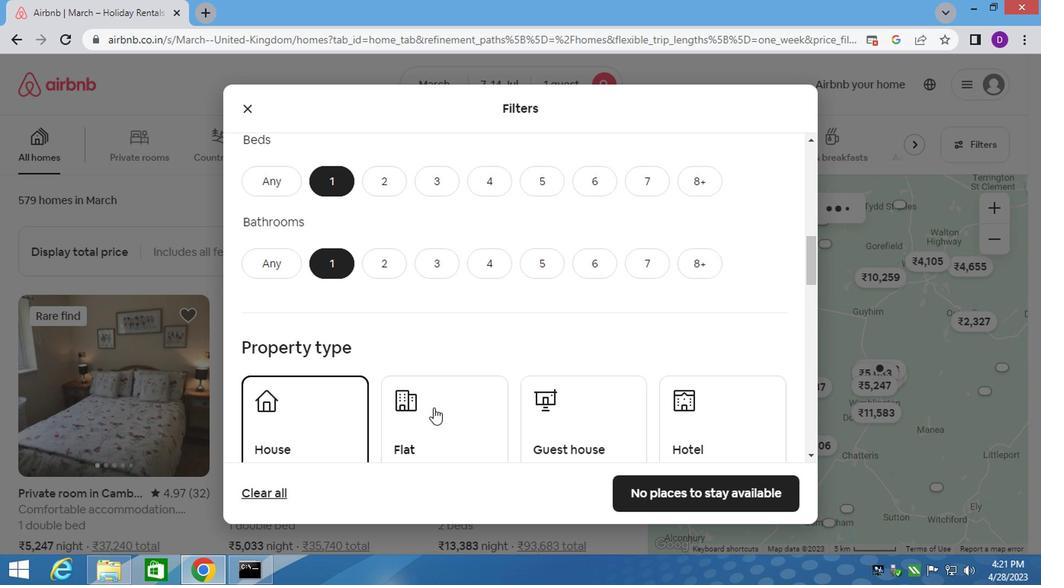 
Action: Mouse pressed left at (433, 407)
Screenshot: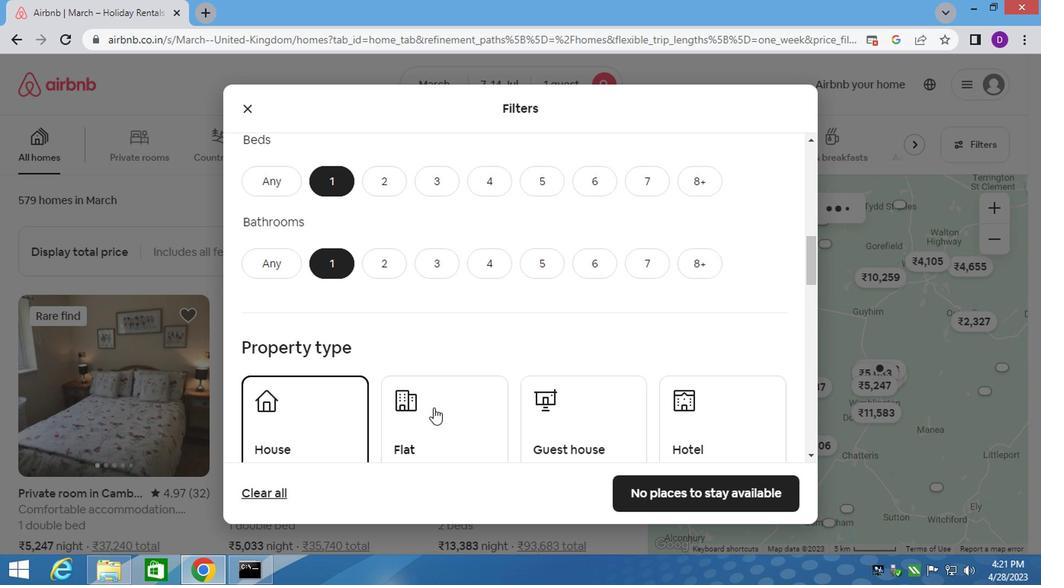 
Action: Mouse moved to (560, 398)
Screenshot: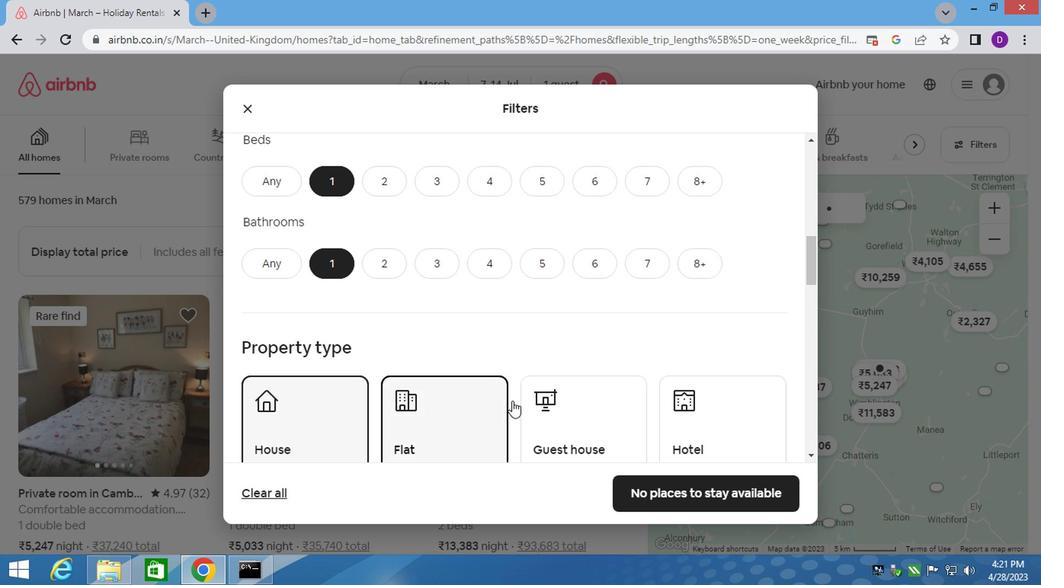 
Action: Mouse pressed left at (560, 398)
Screenshot: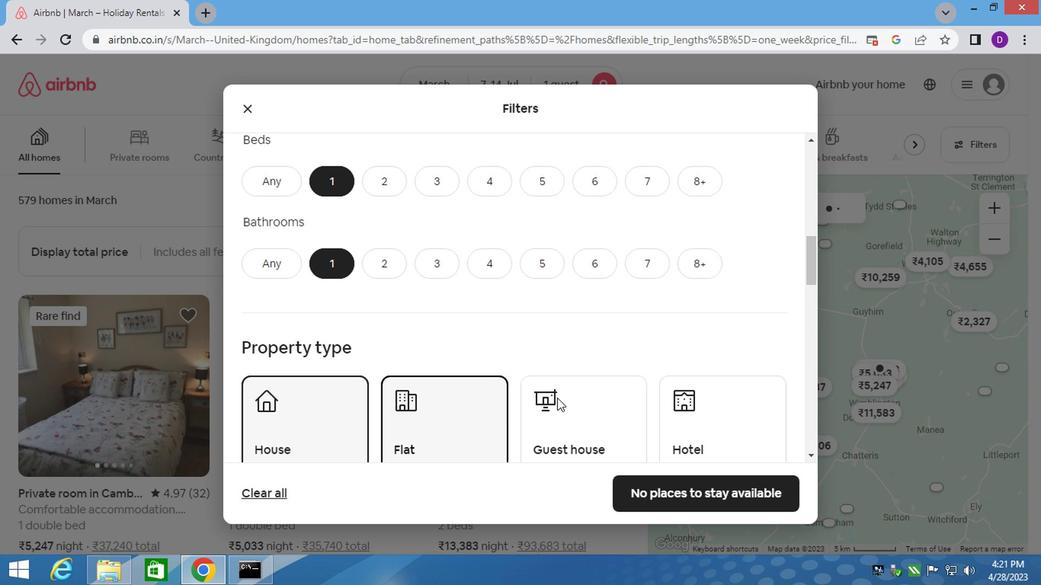 
Action: Mouse moved to (676, 402)
Screenshot: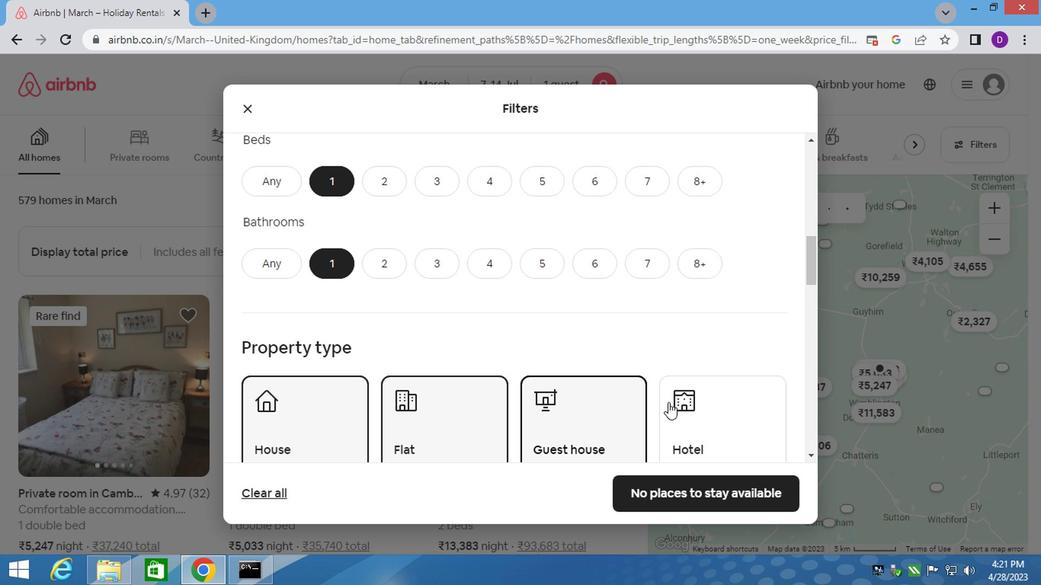 
Action: Mouse pressed left at (676, 402)
Screenshot: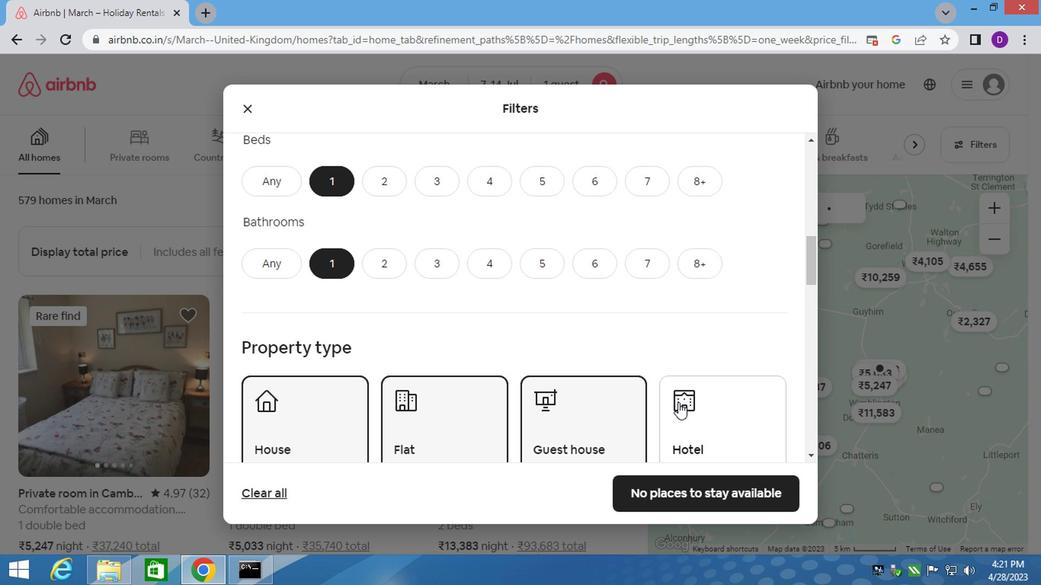 
Action: Mouse moved to (542, 352)
Screenshot: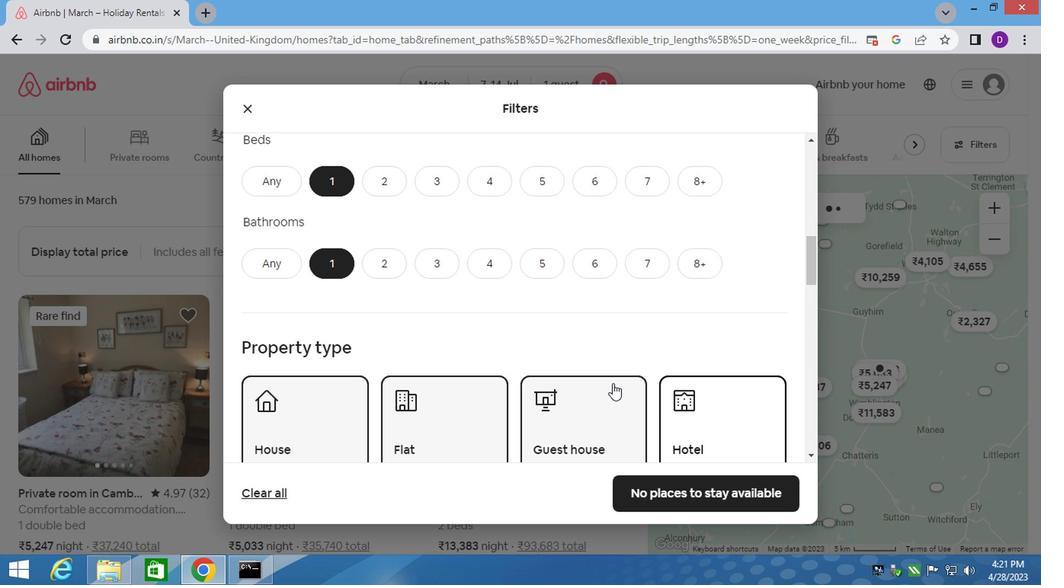 
Action: Mouse scrolled (542, 351) with delta (0, 0)
Screenshot: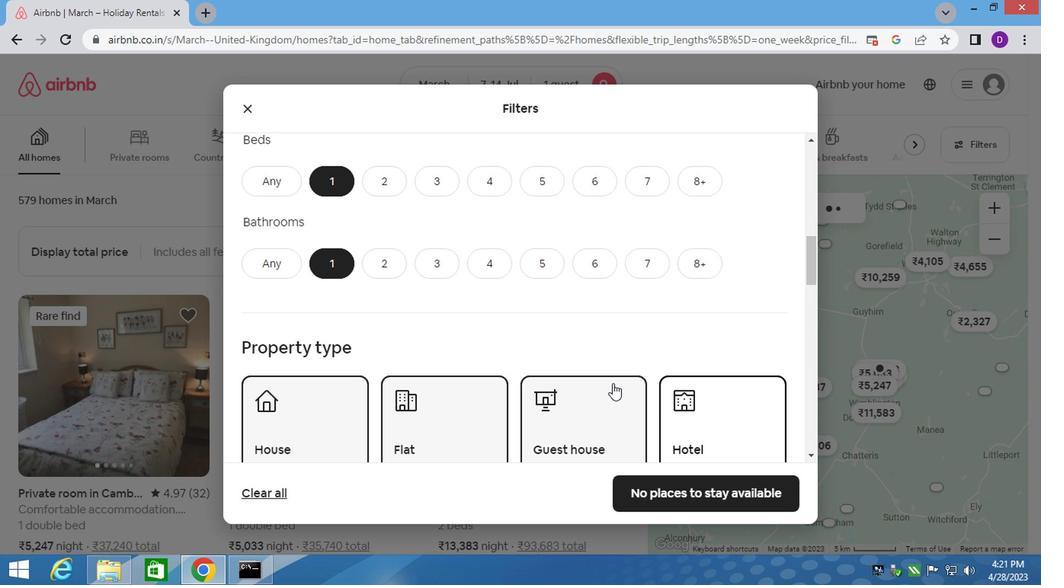 
Action: Mouse moved to (534, 355)
Screenshot: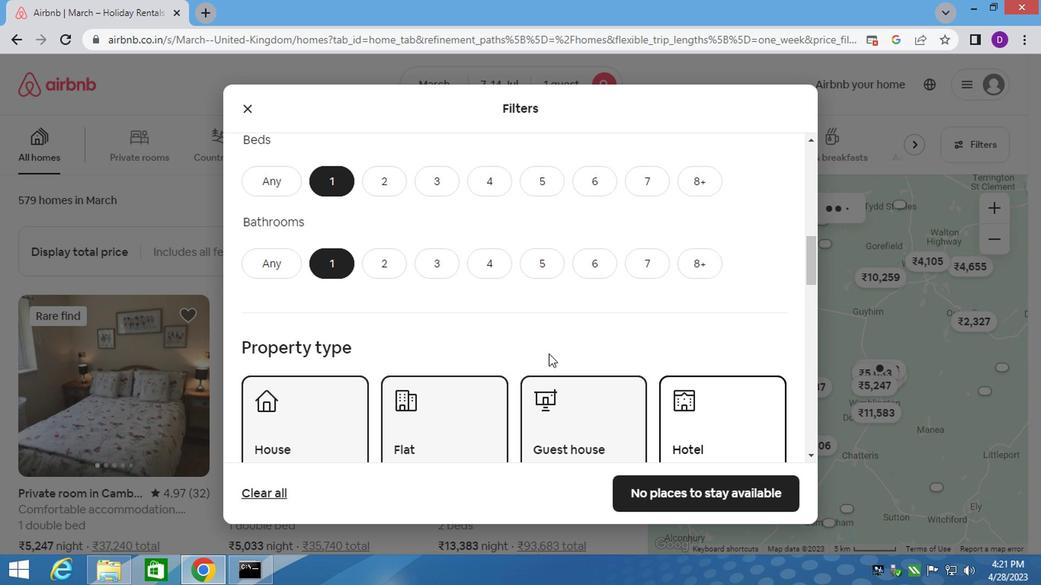 
Action: Mouse scrolled (534, 354) with delta (0, -1)
Screenshot: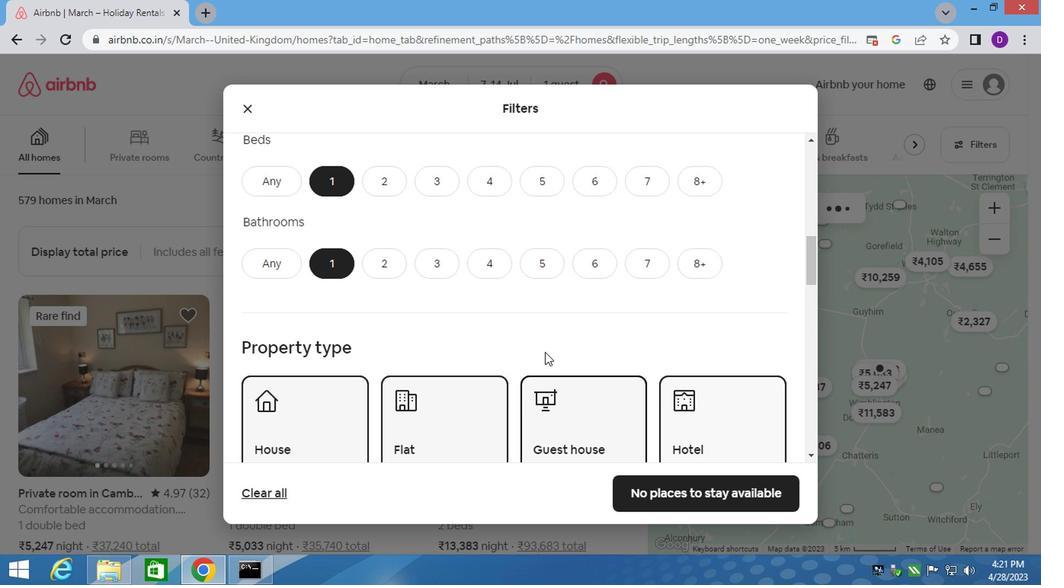 
Action: Mouse moved to (528, 357)
Screenshot: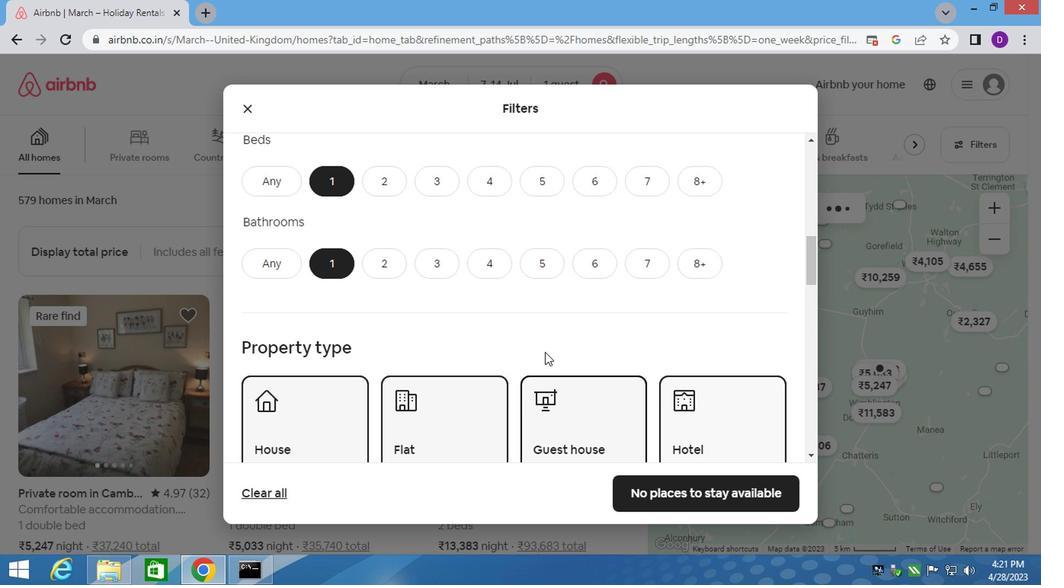 
Action: Mouse scrolled (530, 355) with delta (0, 0)
Screenshot: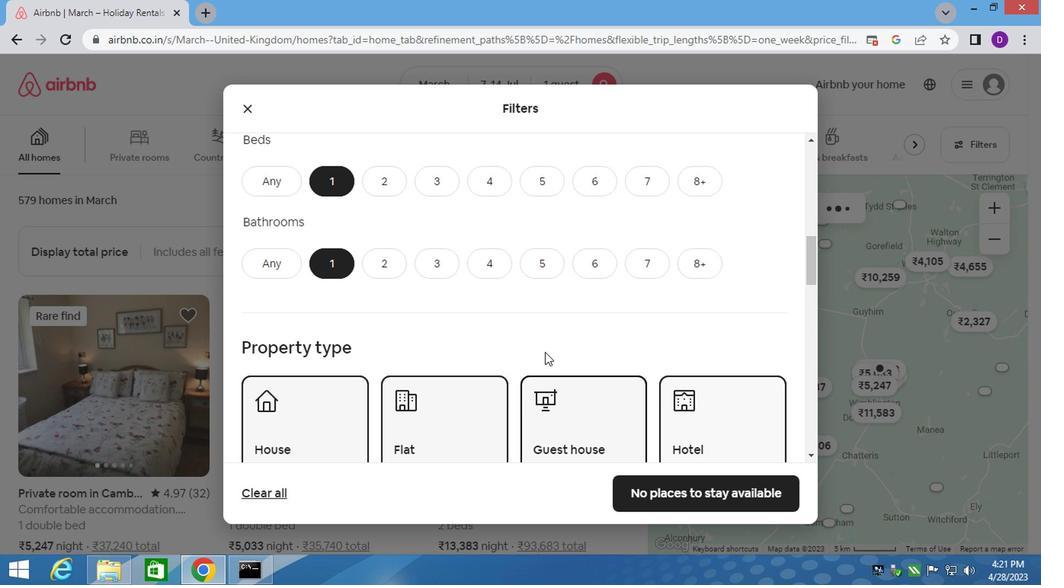 
Action: Mouse moved to (527, 357)
Screenshot: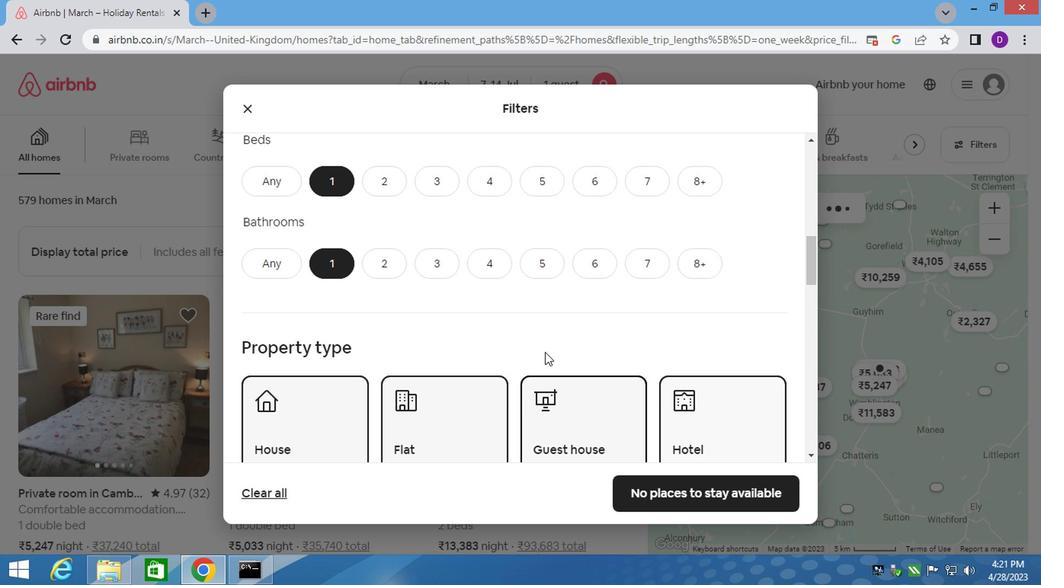 
Action: Mouse scrolled (527, 356) with delta (0, -1)
Screenshot: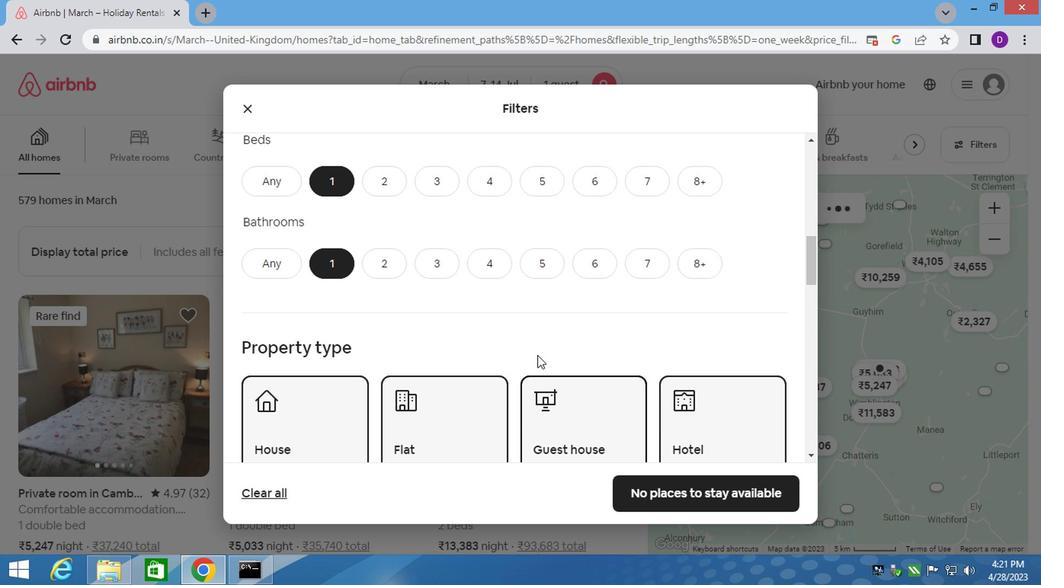 
Action: Mouse moved to (517, 357)
Screenshot: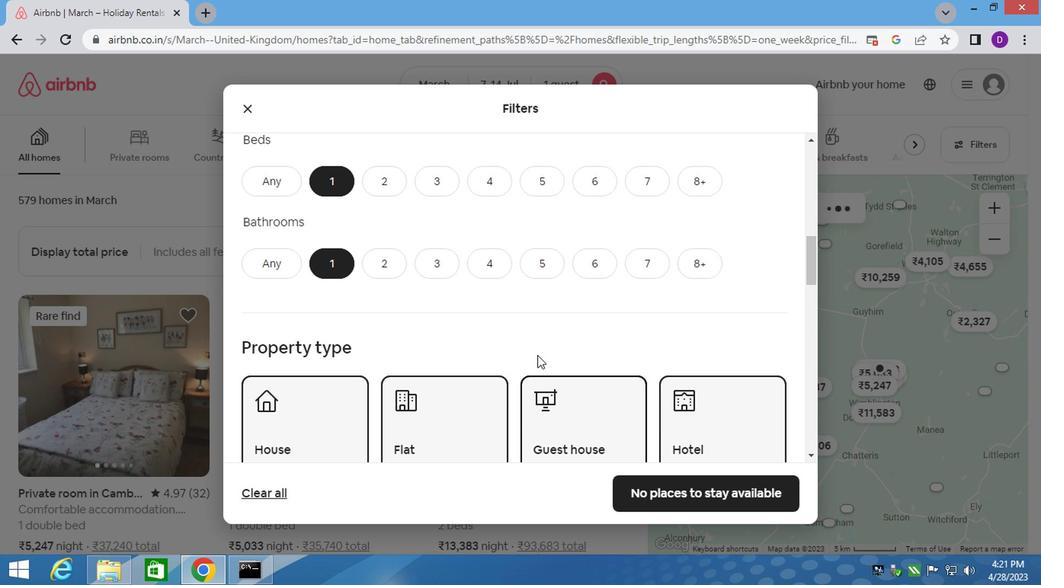 
Action: Mouse scrolled (517, 356) with delta (0, -1)
Screenshot: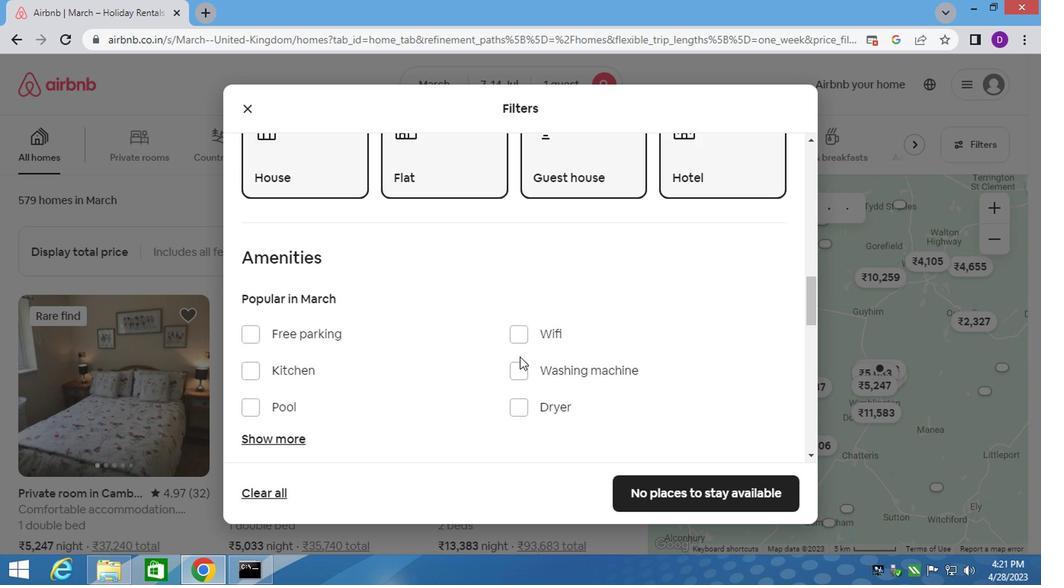 
Action: Mouse scrolled (517, 356) with delta (0, -1)
Screenshot: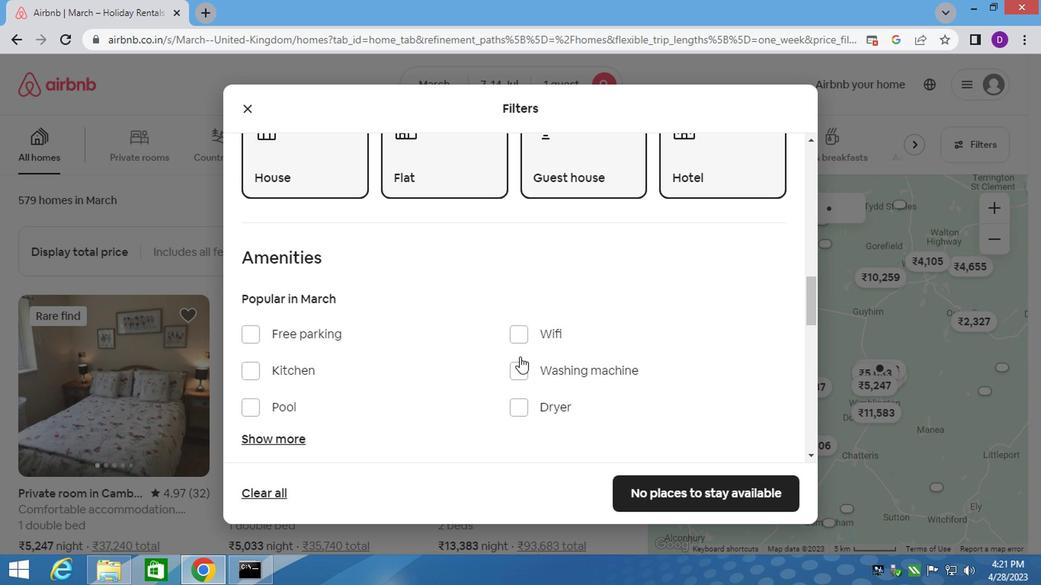 
Action: Mouse scrolled (517, 356) with delta (0, -1)
Screenshot: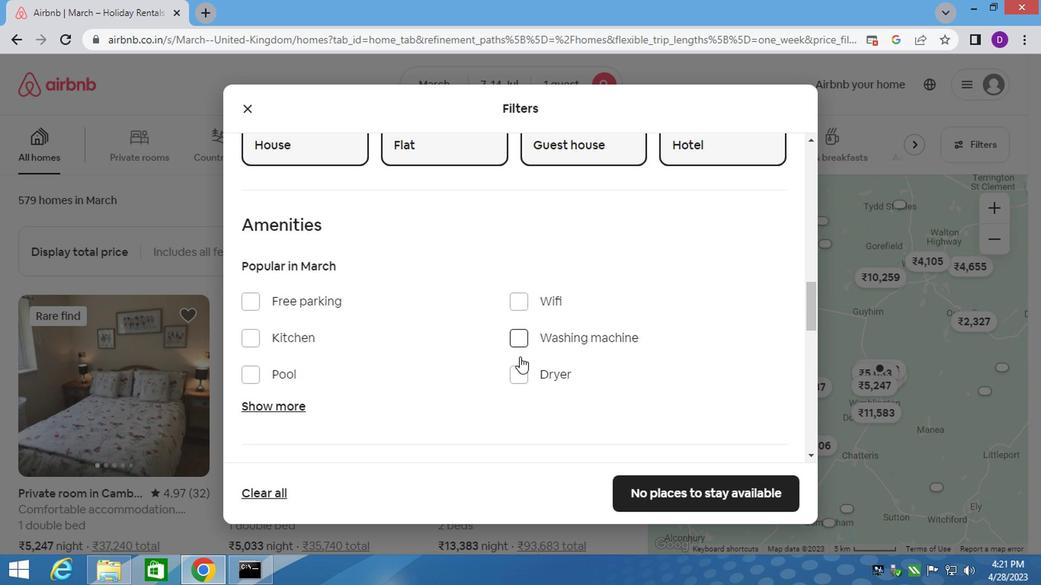 
Action: Mouse scrolled (517, 356) with delta (0, -1)
Screenshot: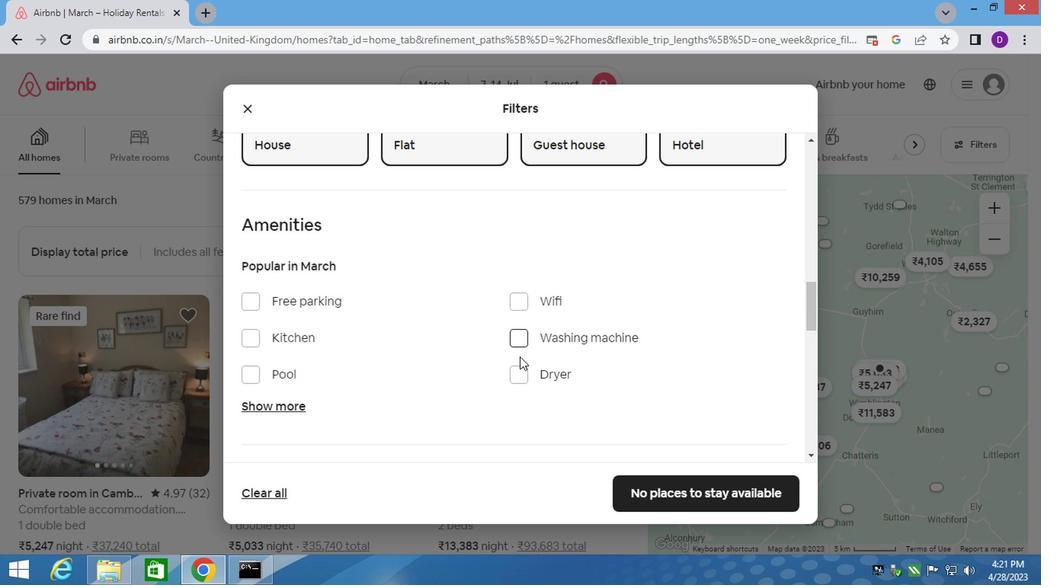 
Action: Mouse moved to (752, 278)
Screenshot: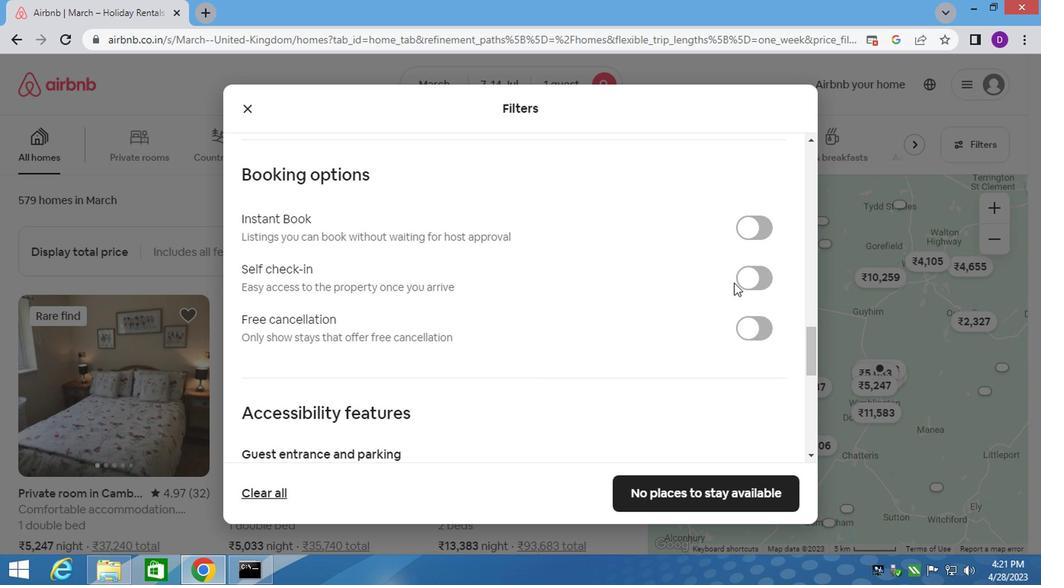 
Action: Mouse pressed left at (752, 278)
Screenshot: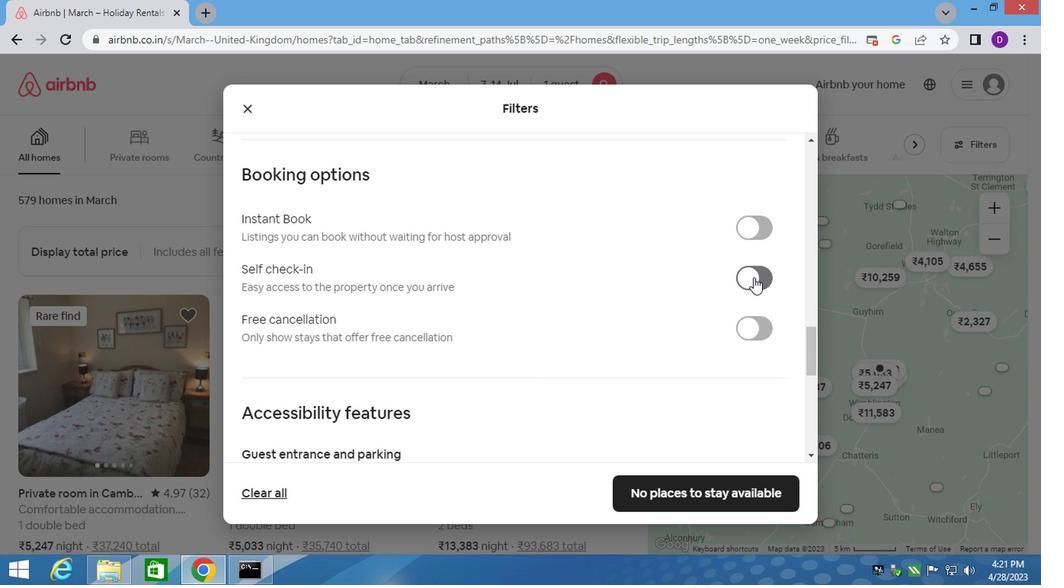 
Action: Mouse moved to (347, 414)
Screenshot: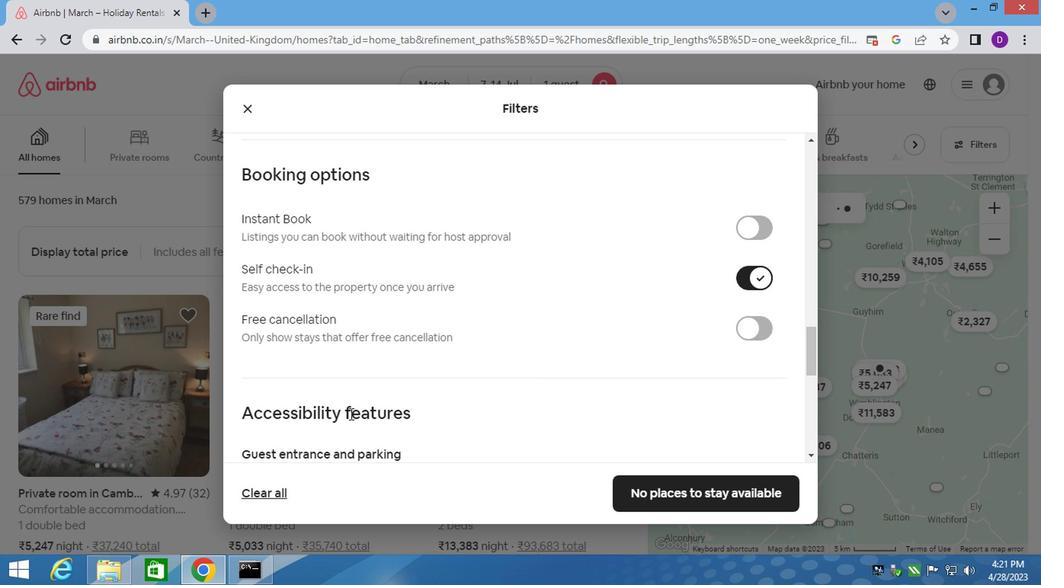 
Action: Mouse scrolled (347, 413) with delta (0, 0)
Screenshot: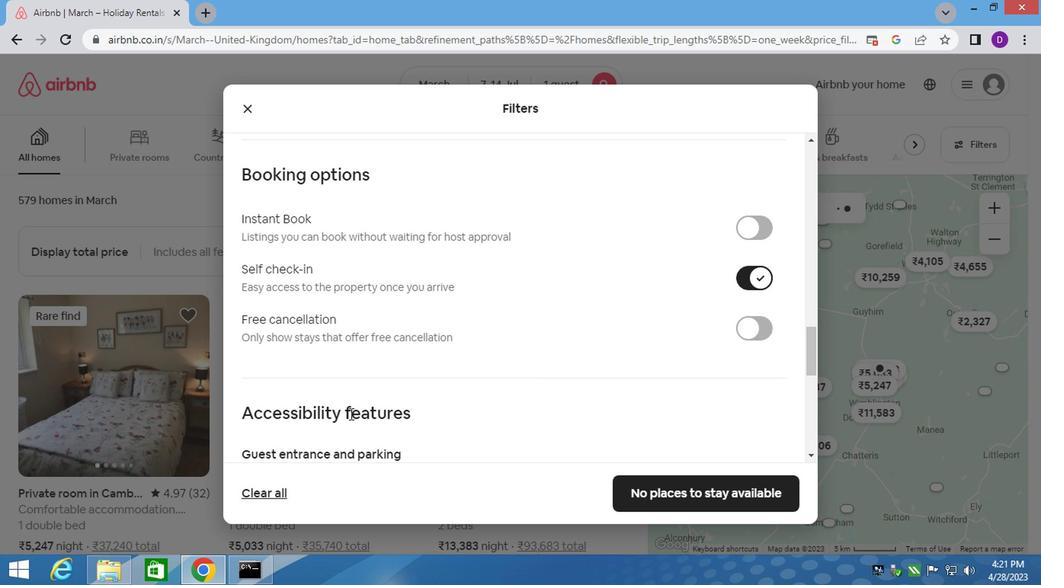
Action: Mouse moved to (346, 415)
Screenshot: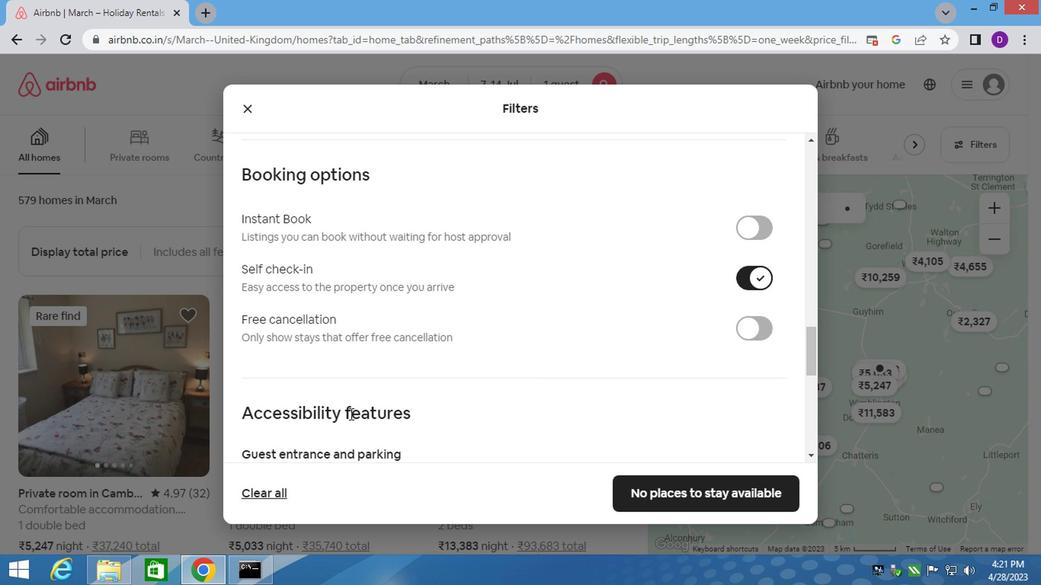 
Action: Mouse scrolled (346, 415) with delta (0, 0)
Screenshot: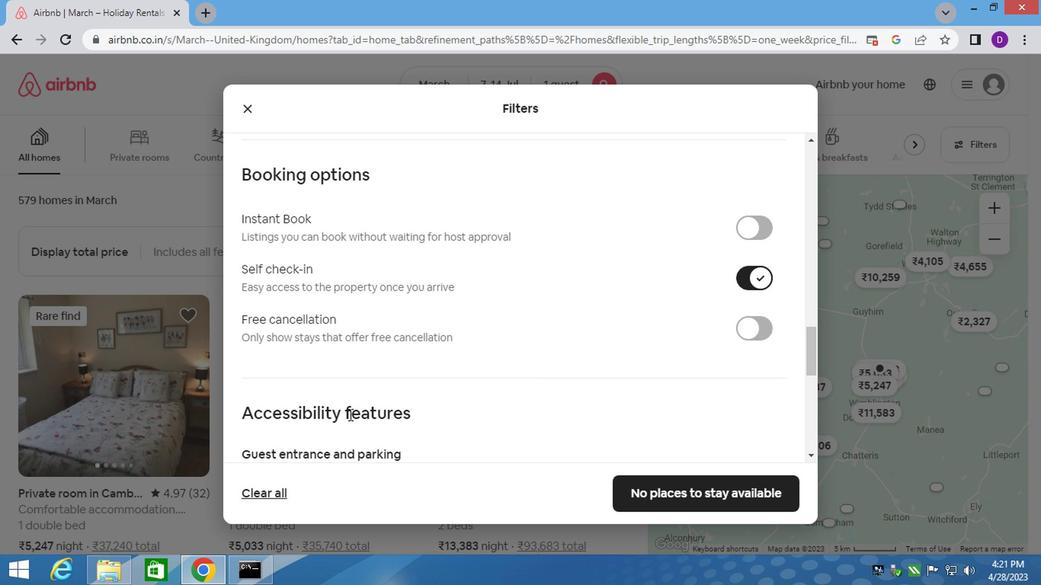 
Action: Mouse scrolled (346, 415) with delta (0, 0)
Screenshot: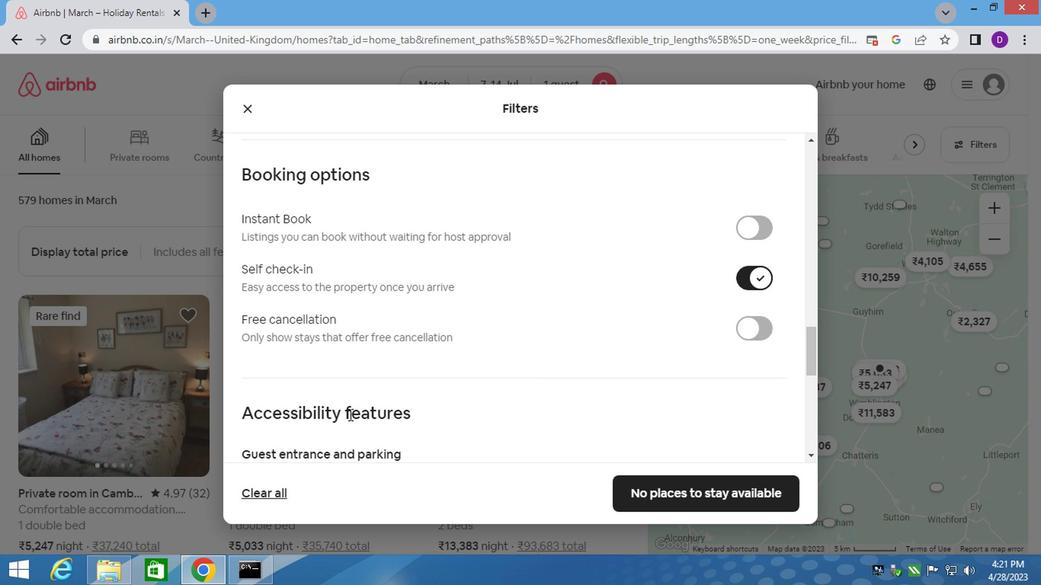 
Action: Mouse scrolled (346, 415) with delta (0, 0)
Screenshot: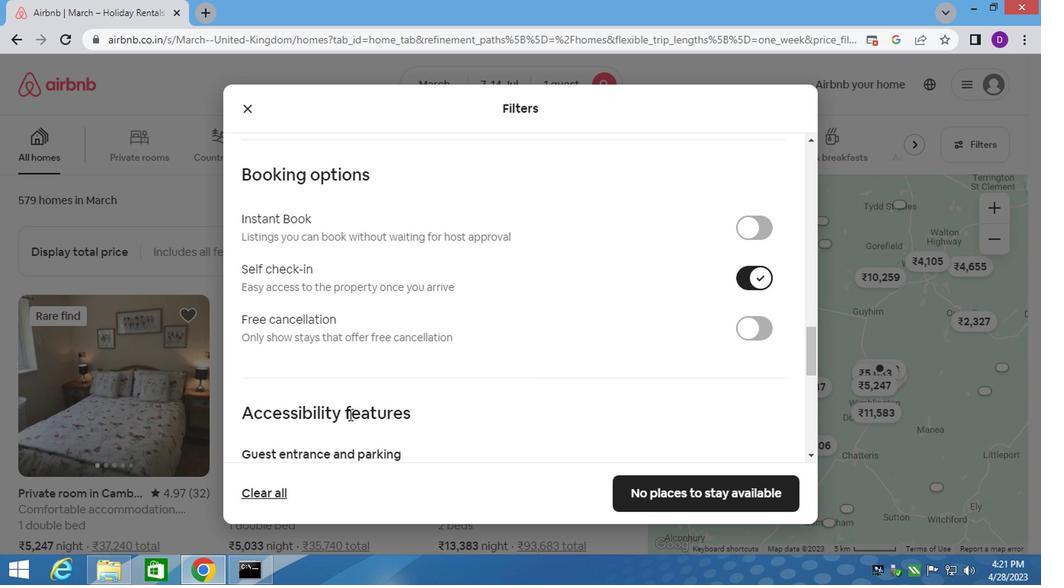 
Action: Mouse moved to (301, 405)
Screenshot: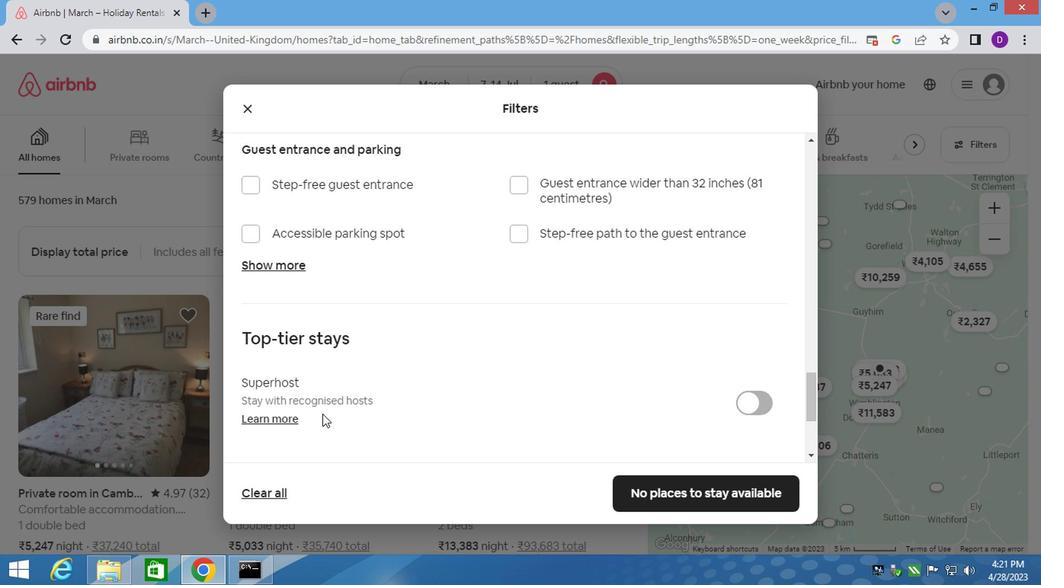 
Action: Mouse scrolled (301, 404) with delta (0, -1)
Screenshot: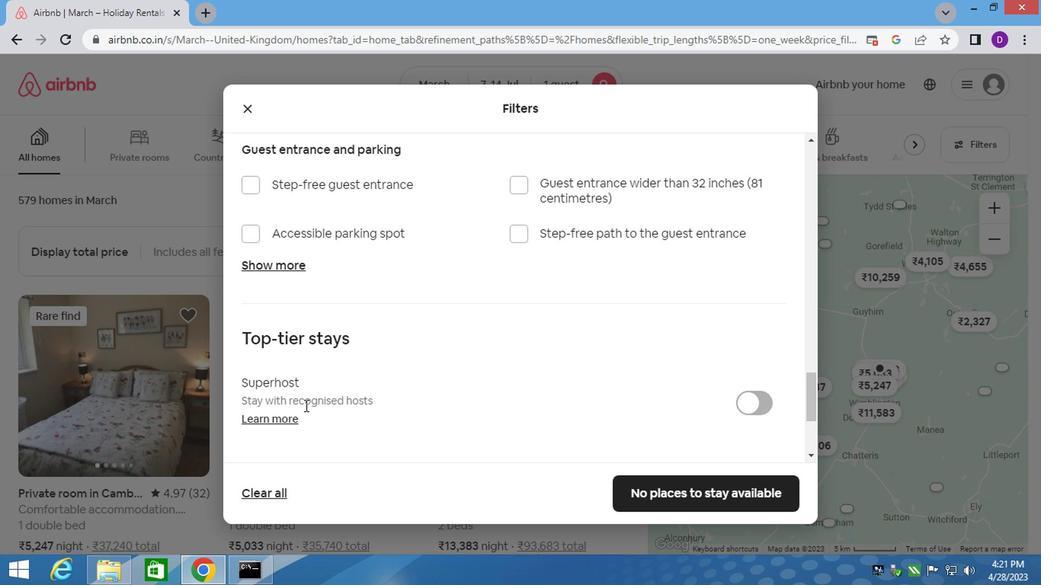 
Action: Mouse scrolled (301, 404) with delta (0, -1)
Screenshot: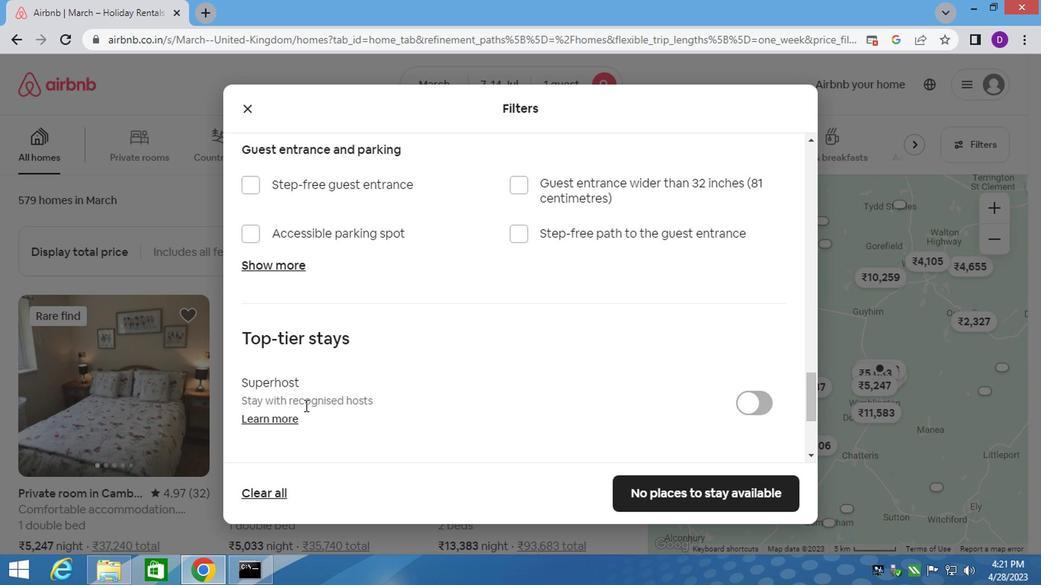 
Action: Mouse scrolled (301, 404) with delta (0, -1)
Screenshot: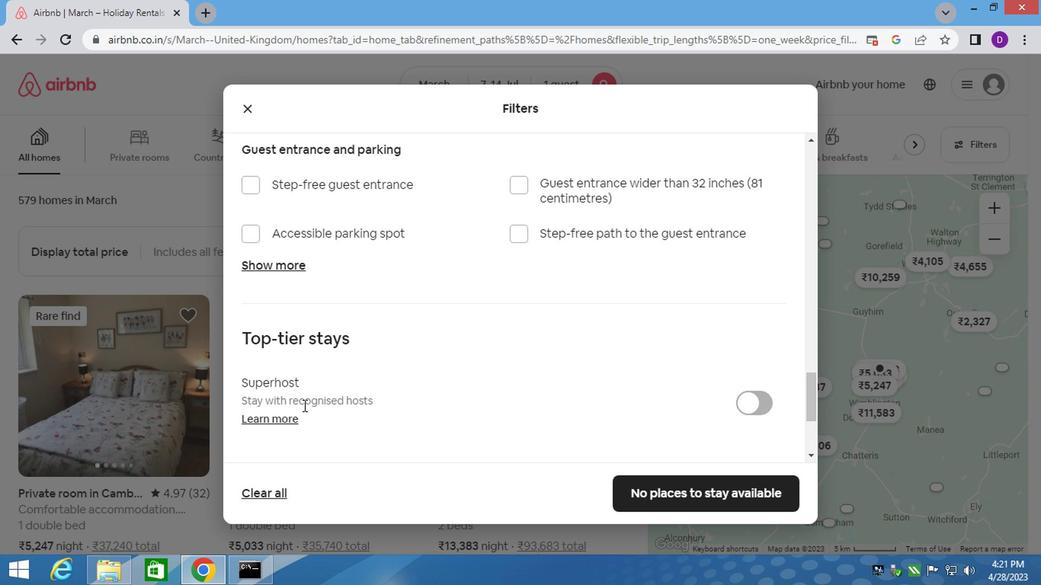 
Action: Mouse scrolled (301, 404) with delta (0, -1)
Screenshot: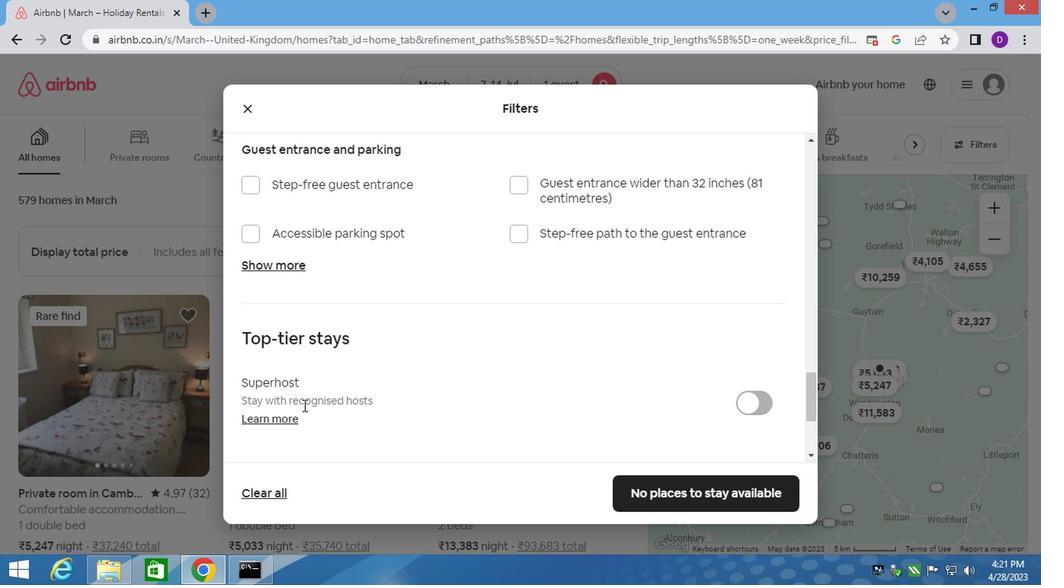 
Action: Mouse scrolled (301, 404) with delta (0, -1)
Screenshot: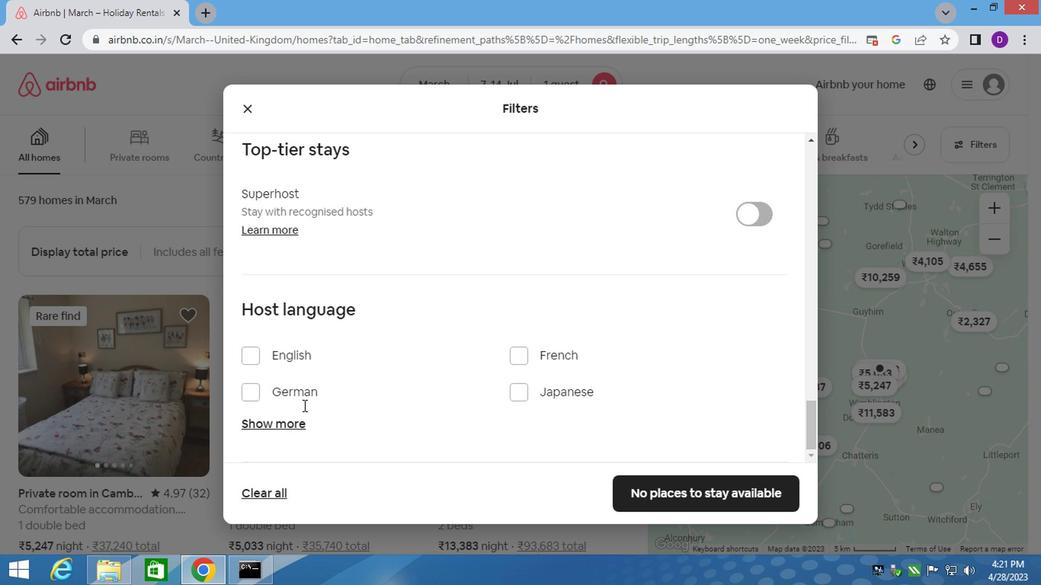 
Action: Mouse scrolled (301, 404) with delta (0, -1)
Screenshot: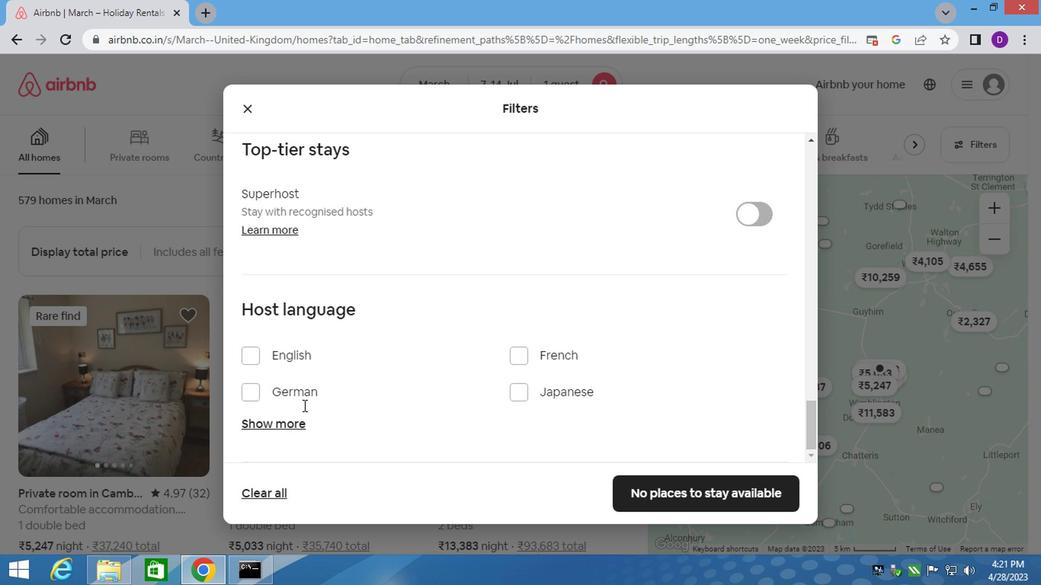 
Action: Mouse scrolled (301, 404) with delta (0, -1)
Screenshot: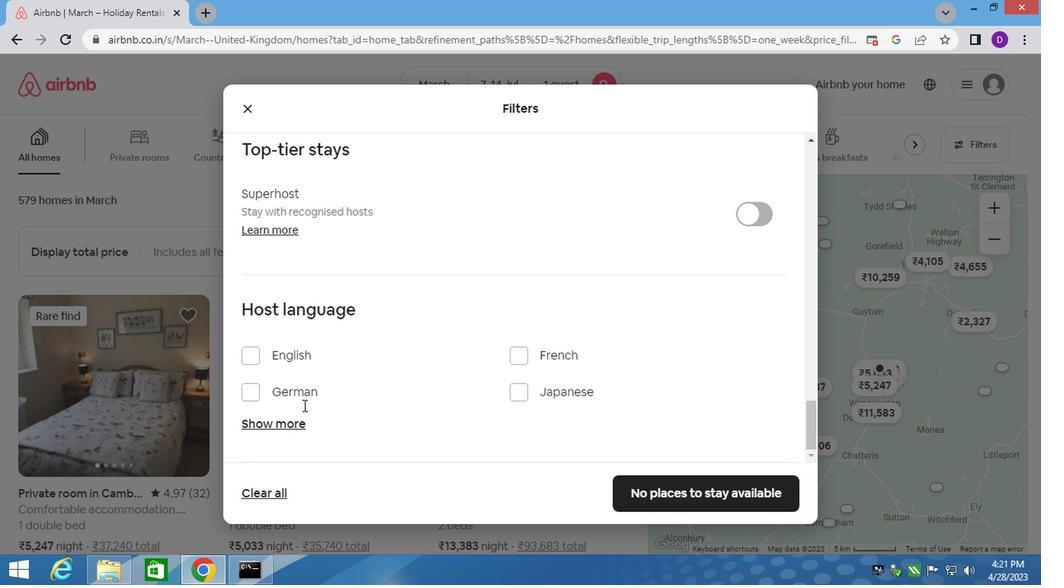 
Action: Mouse moved to (247, 359)
Screenshot: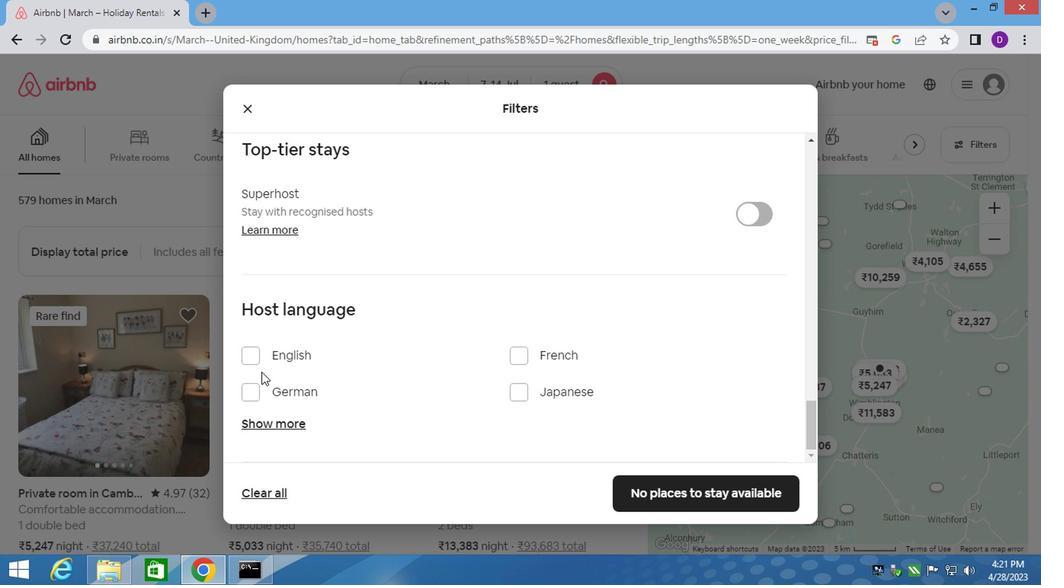 
Action: Mouse pressed left at (247, 359)
Screenshot: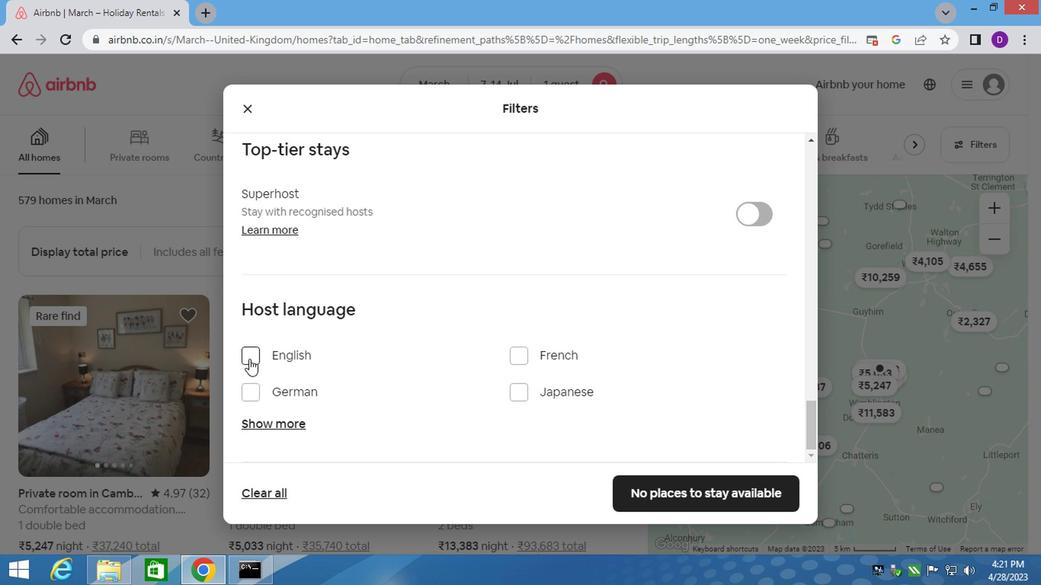 
Action: Mouse moved to (694, 496)
Screenshot: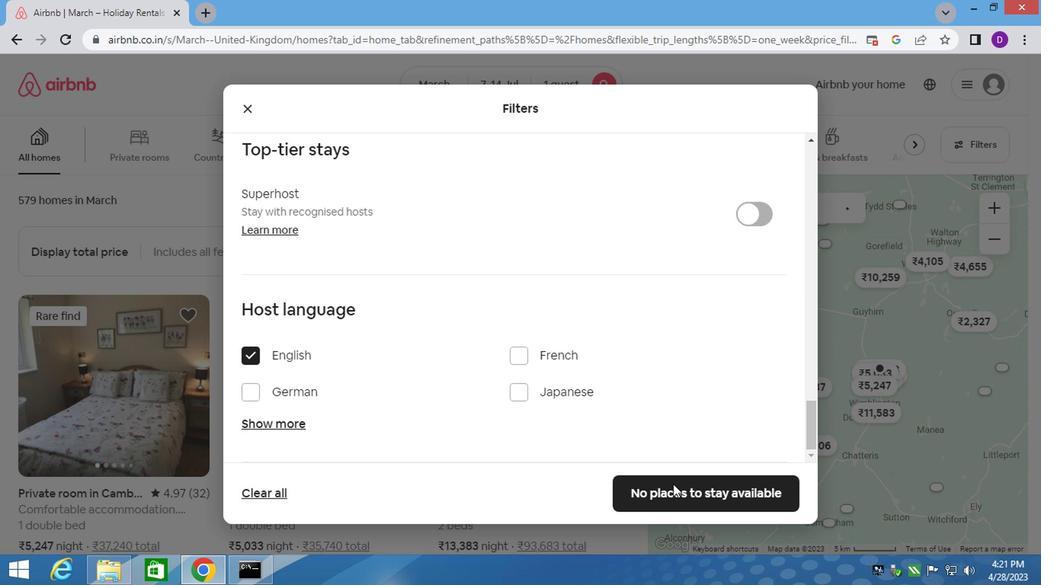 
Action: Mouse pressed left at (694, 496)
Screenshot: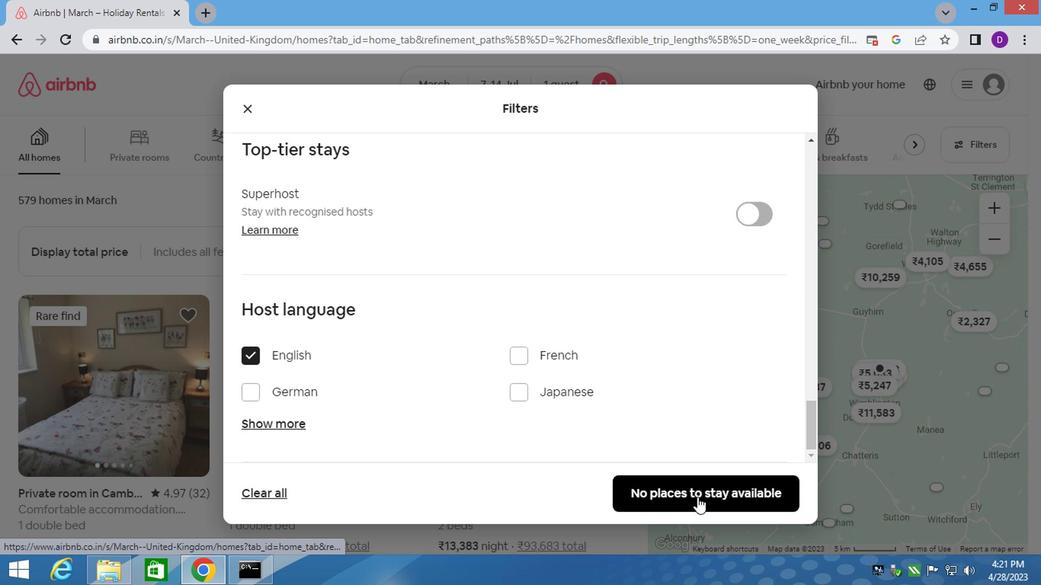 
